 Task: Search one way flight ticket for 2 adults, 2 children, 2 infants in seat in first from State College: University Park Airport to Laramie: Laramie Regional Airport on 5-3-2023. Choice of flights is Frontier. Number of bags: 2 checked bags. Price is upto 76000. Outbound departure time preference is 5:15.
Action: Mouse moved to (383, 149)
Screenshot: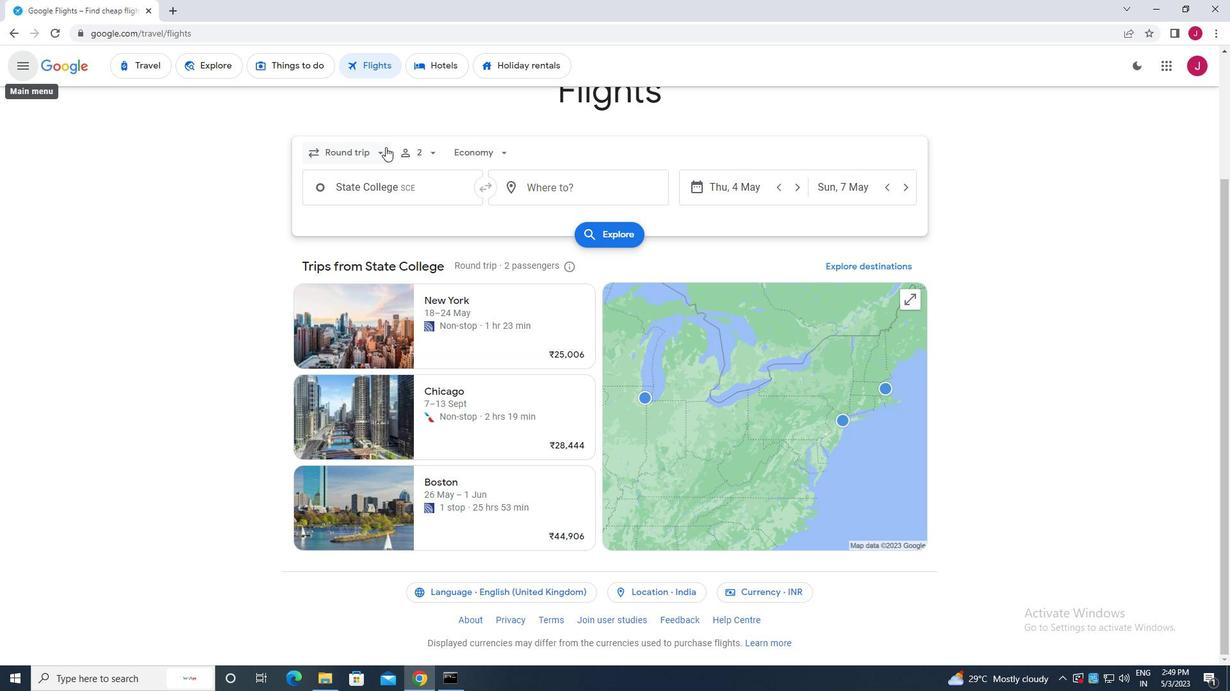 
Action: Mouse pressed left at (383, 149)
Screenshot: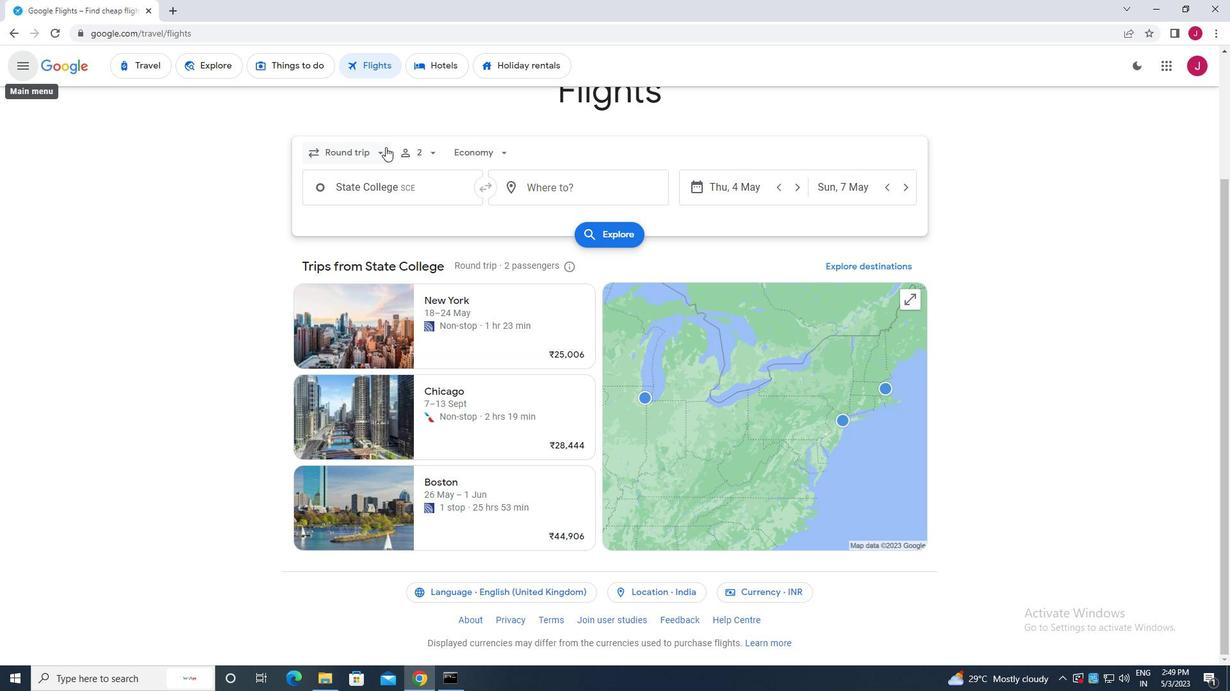 
Action: Mouse moved to (367, 212)
Screenshot: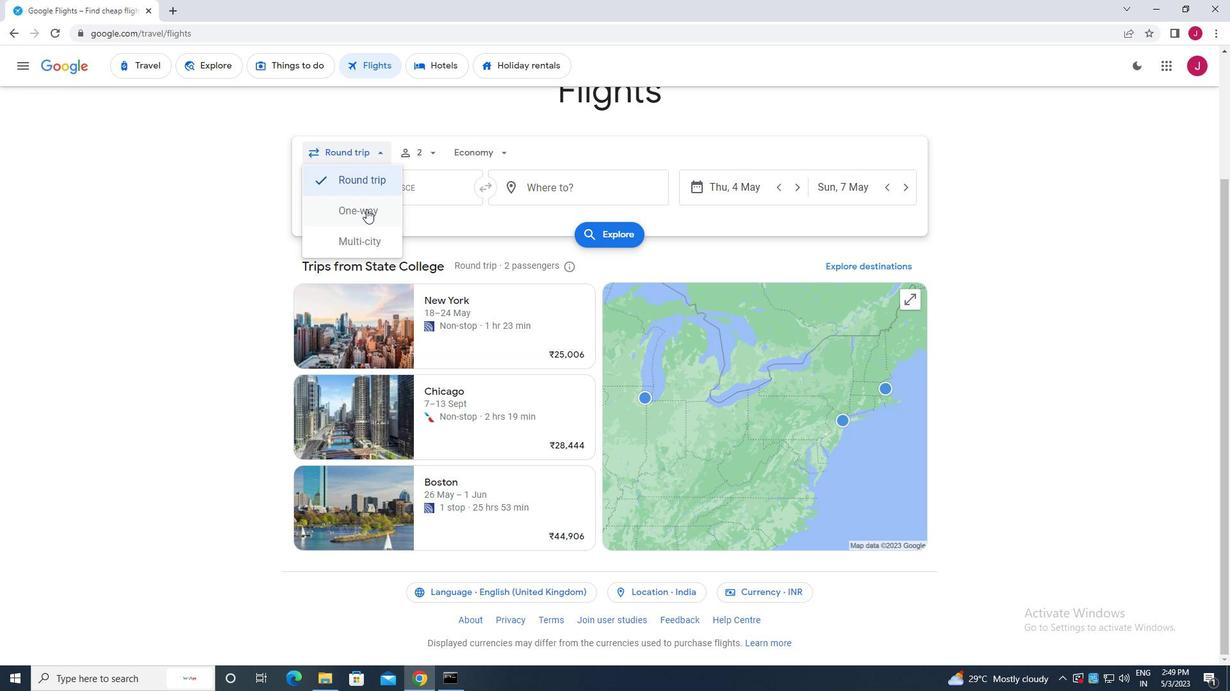
Action: Mouse pressed left at (367, 212)
Screenshot: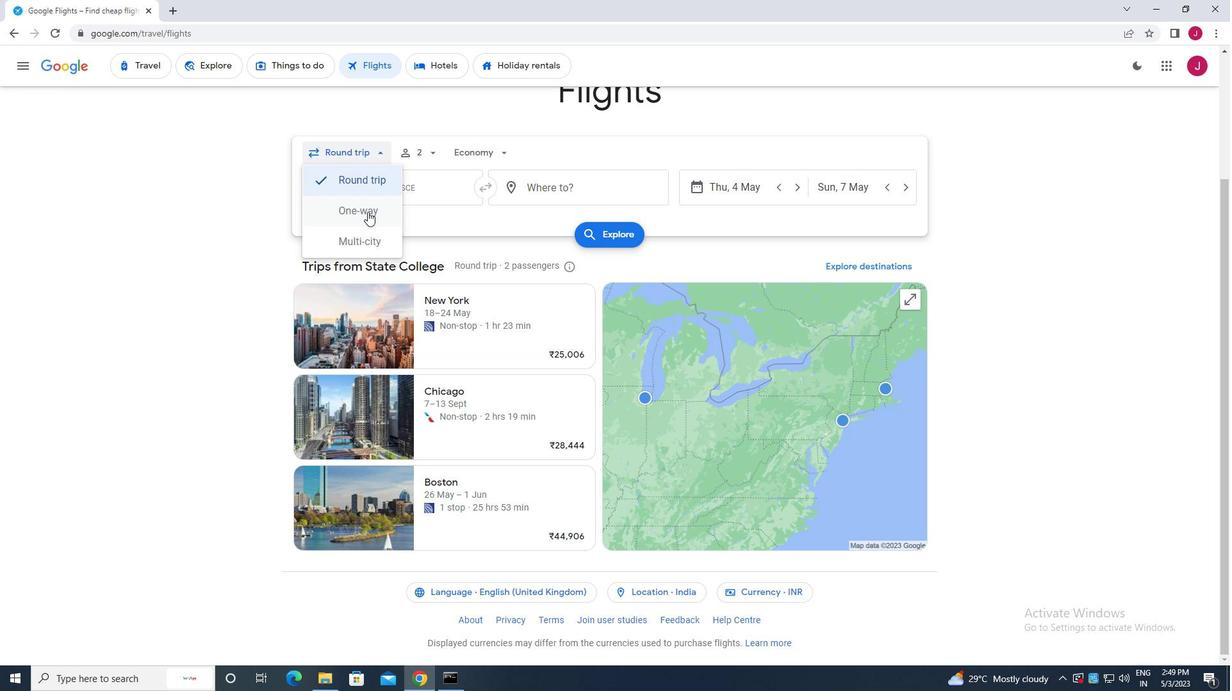 
Action: Mouse moved to (429, 147)
Screenshot: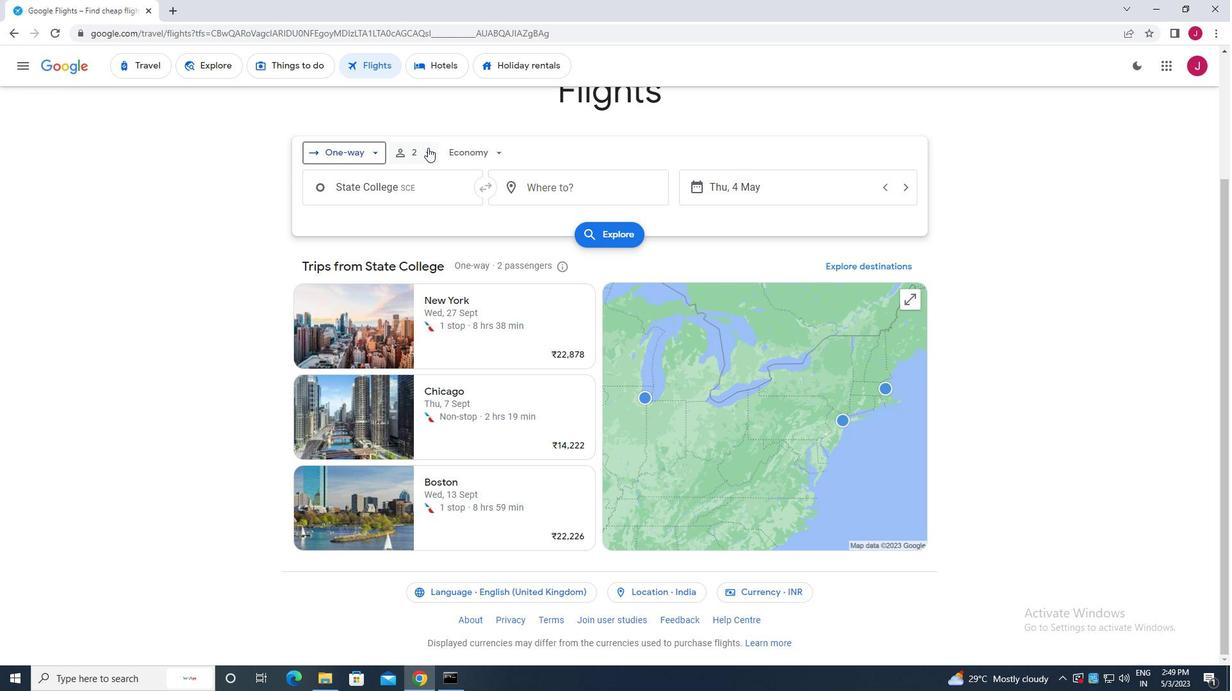 
Action: Mouse pressed left at (429, 147)
Screenshot: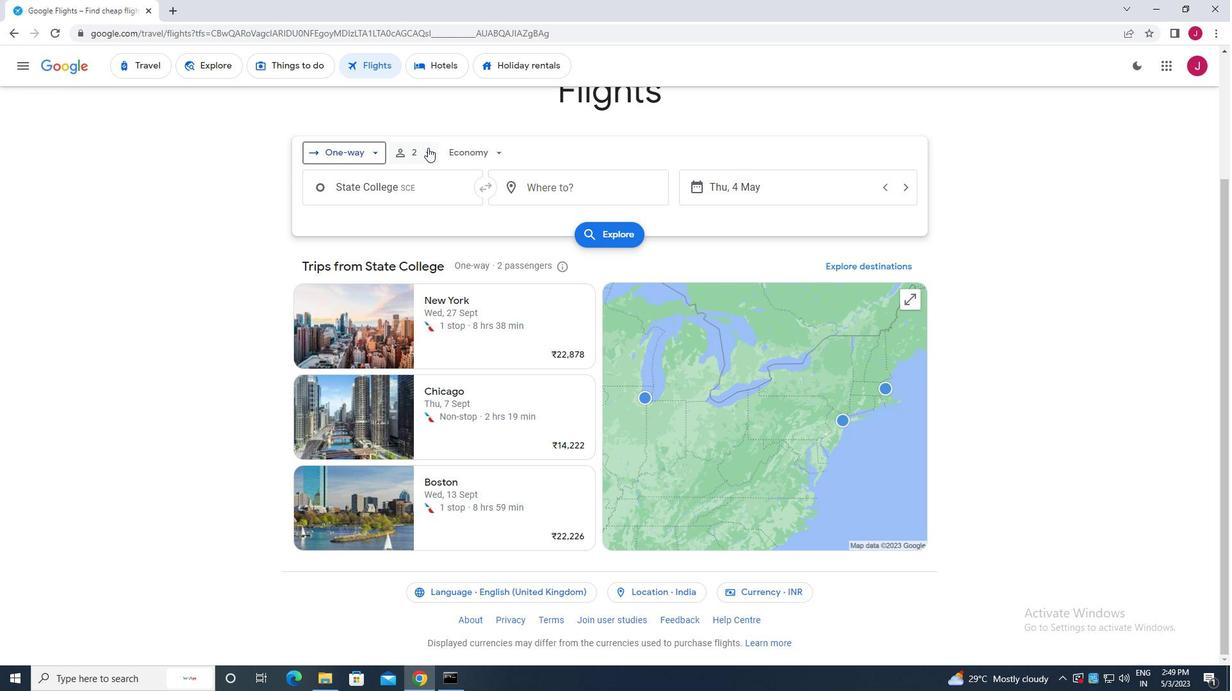 
Action: Mouse moved to (527, 185)
Screenshot: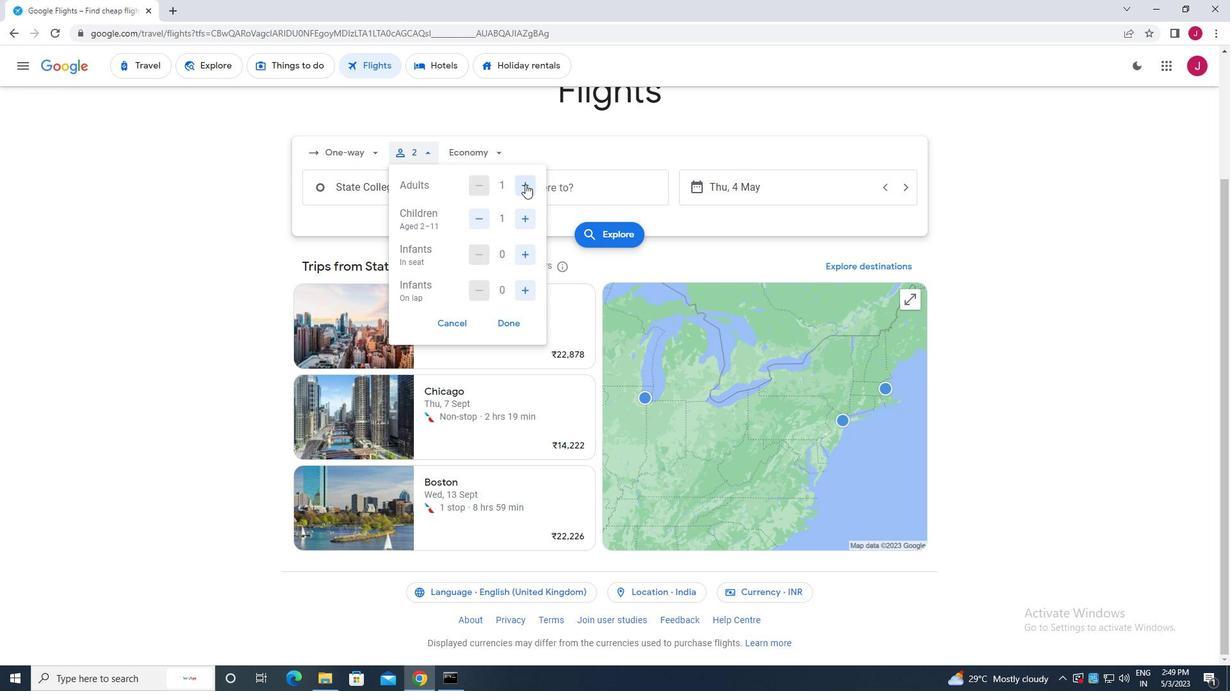 
Action: Mouse pressed left at (527, 185)
Screenshot: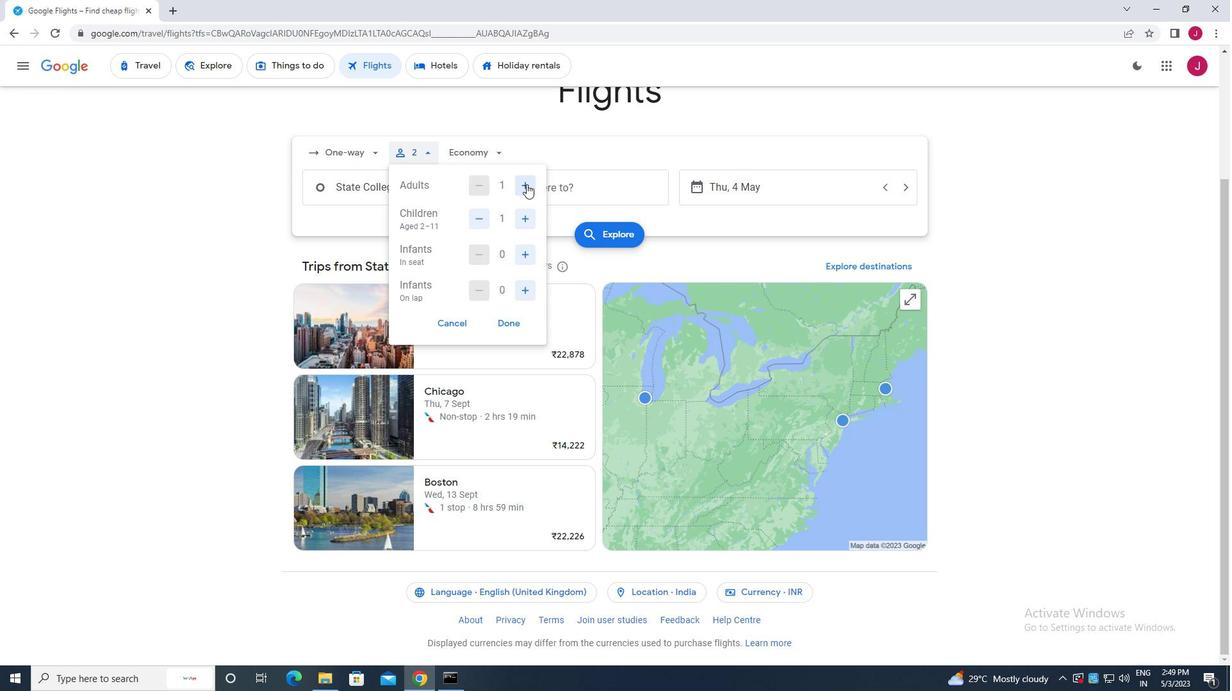 
Action: Mouse moved to (527, 215)
Screenshot: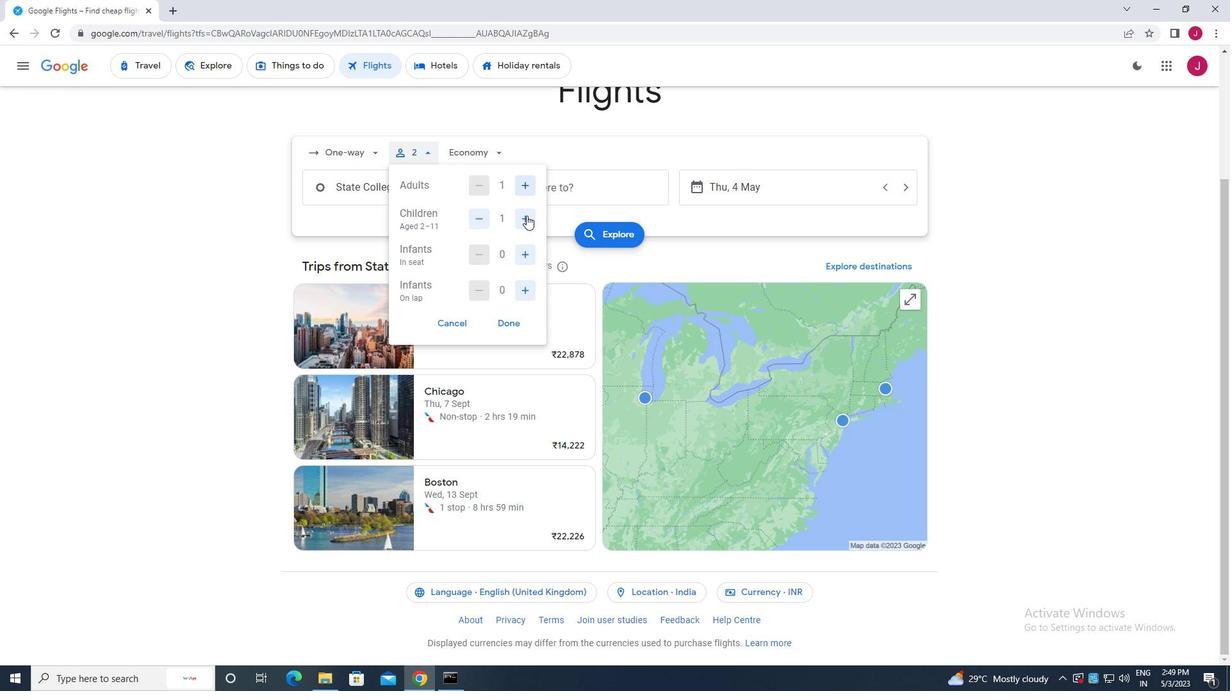 
Action: Mouse pressed left at (527, 215)
Screenshot: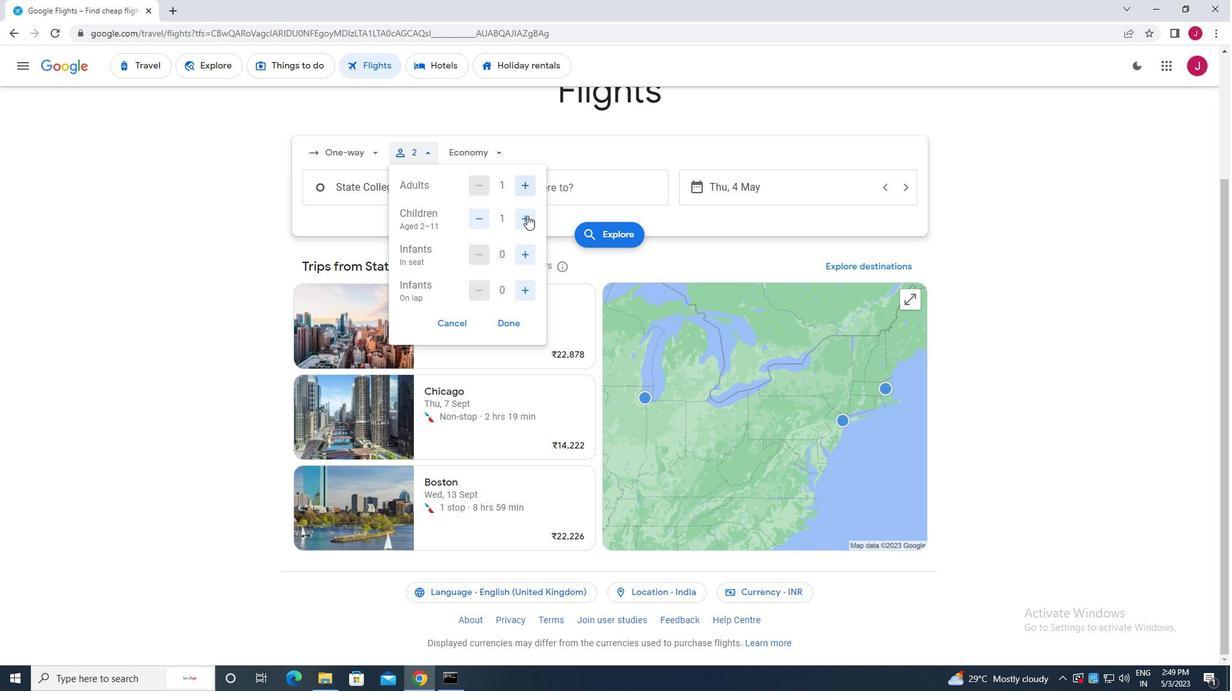 
Action: Mouse moved to (524, 255)
Screenshot: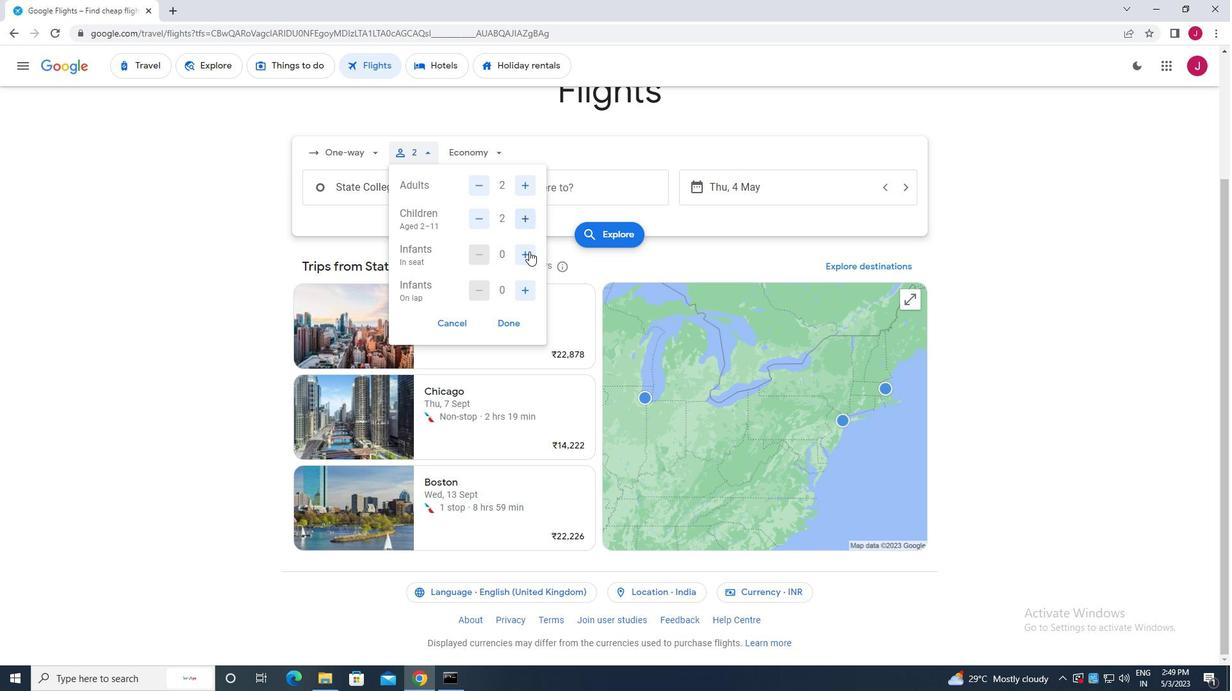 
Action: Mouse pressed left at (524, 255)
Screenshot: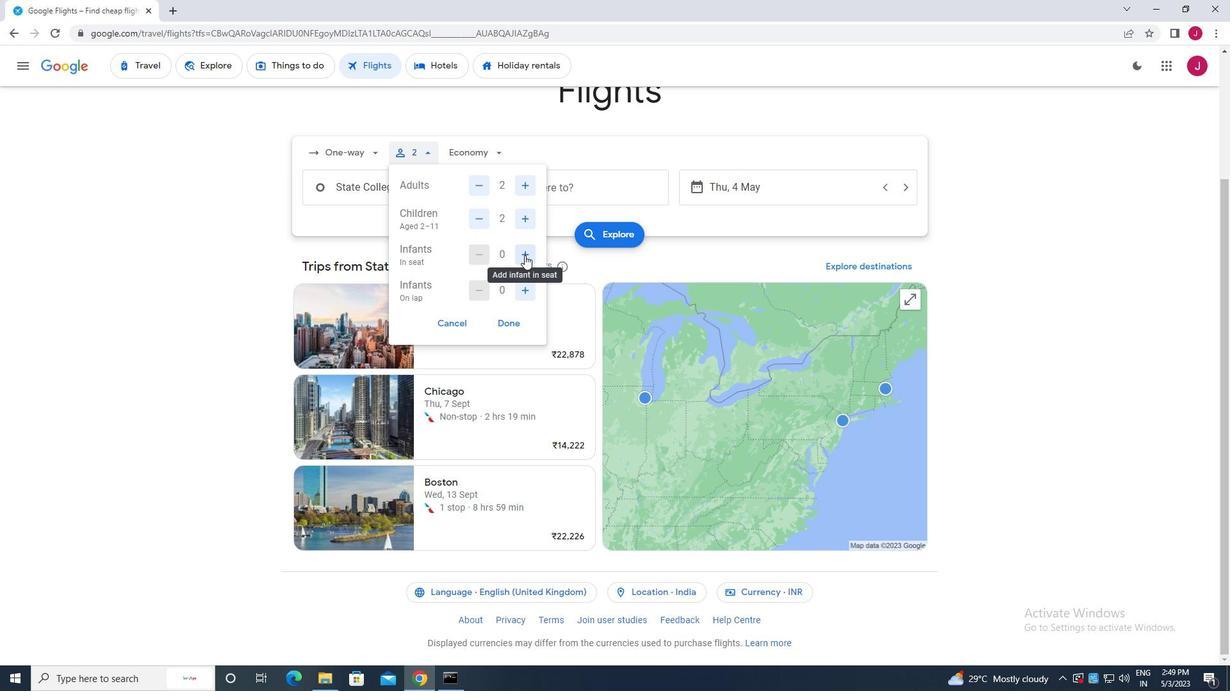 
Action: Mouse pressed left at (524, 255)
Screenshot: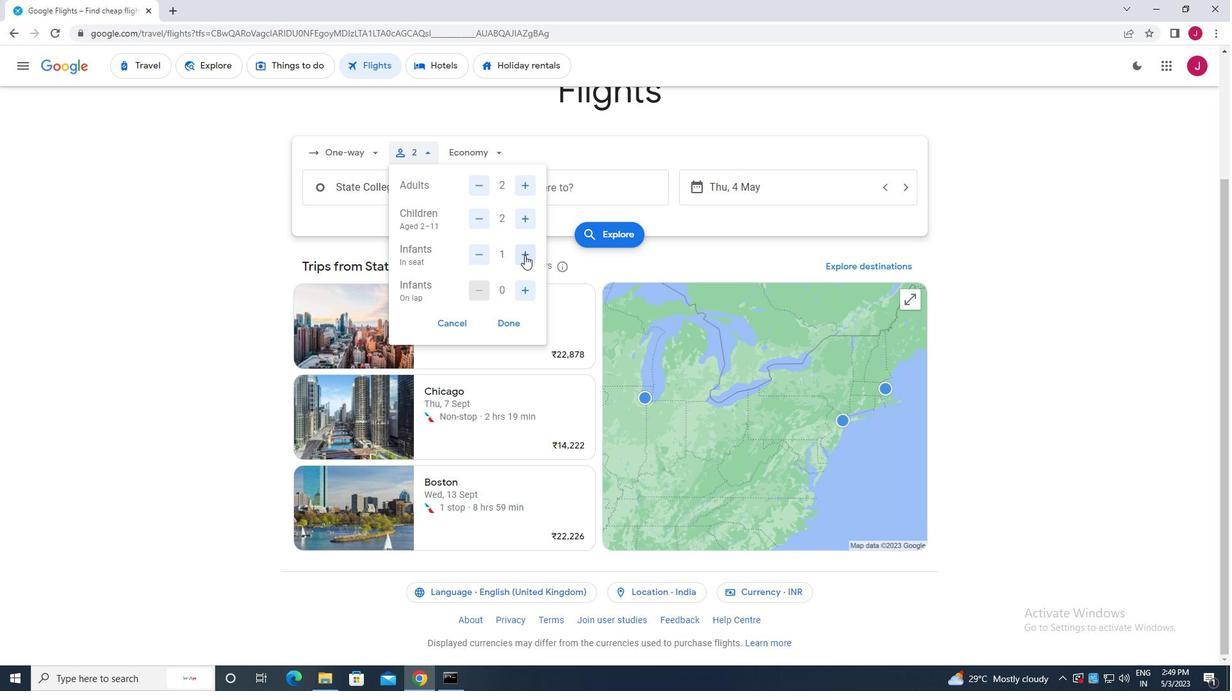 
Action: Mouse moved to (508, 324)
Screenshot: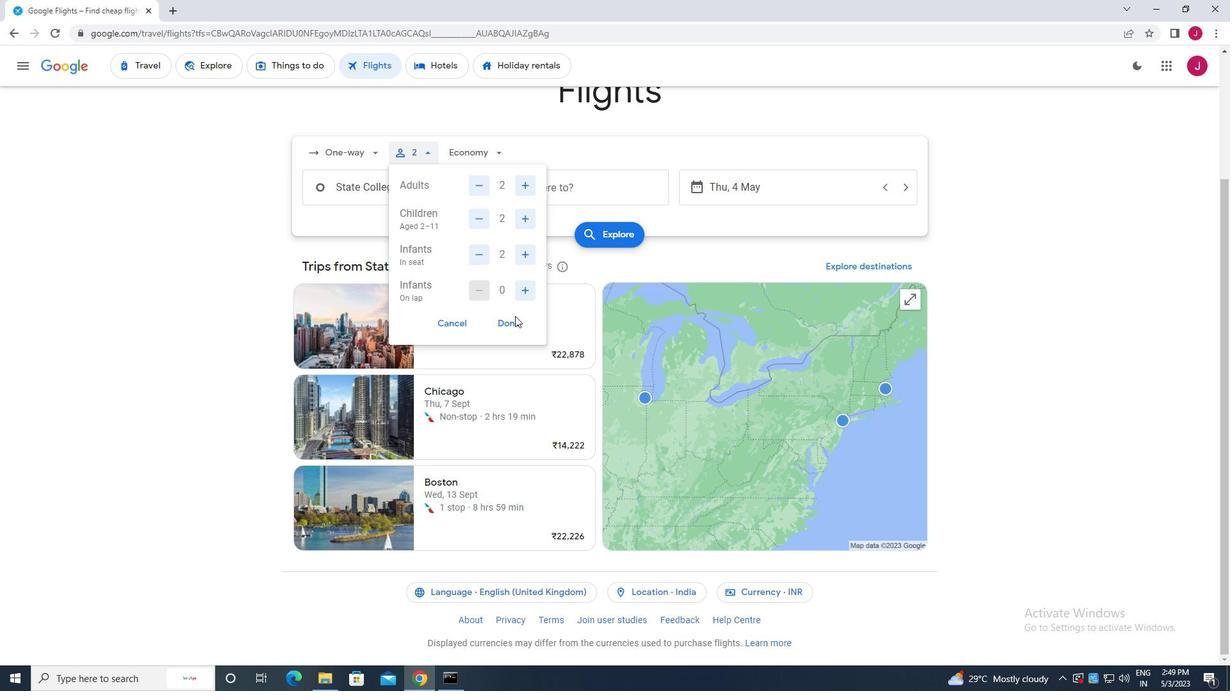 
Action: Mouse pressed left at (508, 324)
Screenshot: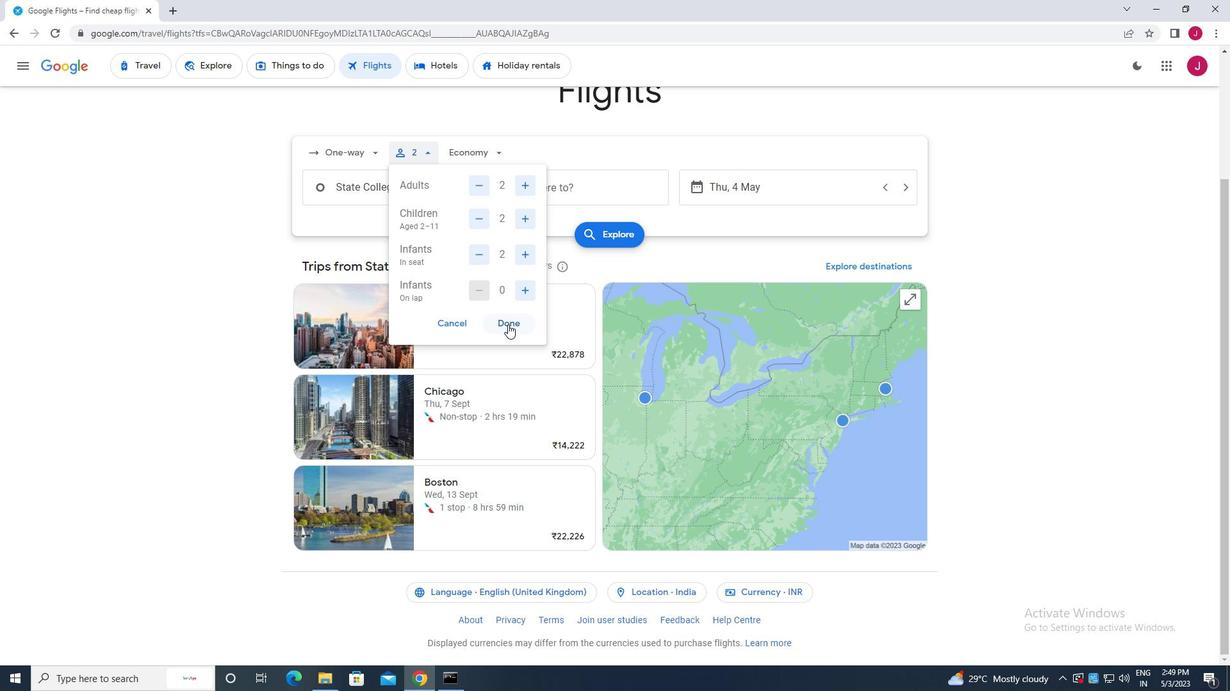 
Action: Mouse moved to (470, 151)
Screenshot: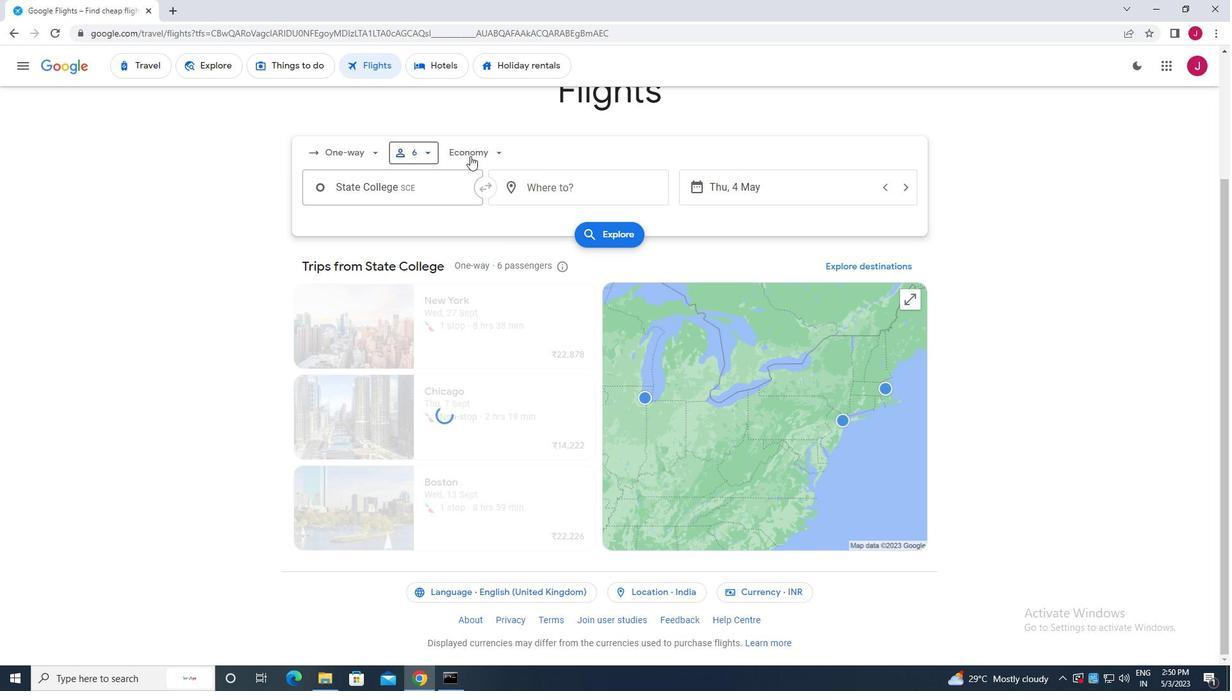 
Action: Mouse pressed left at (470, 151)
Screenshot: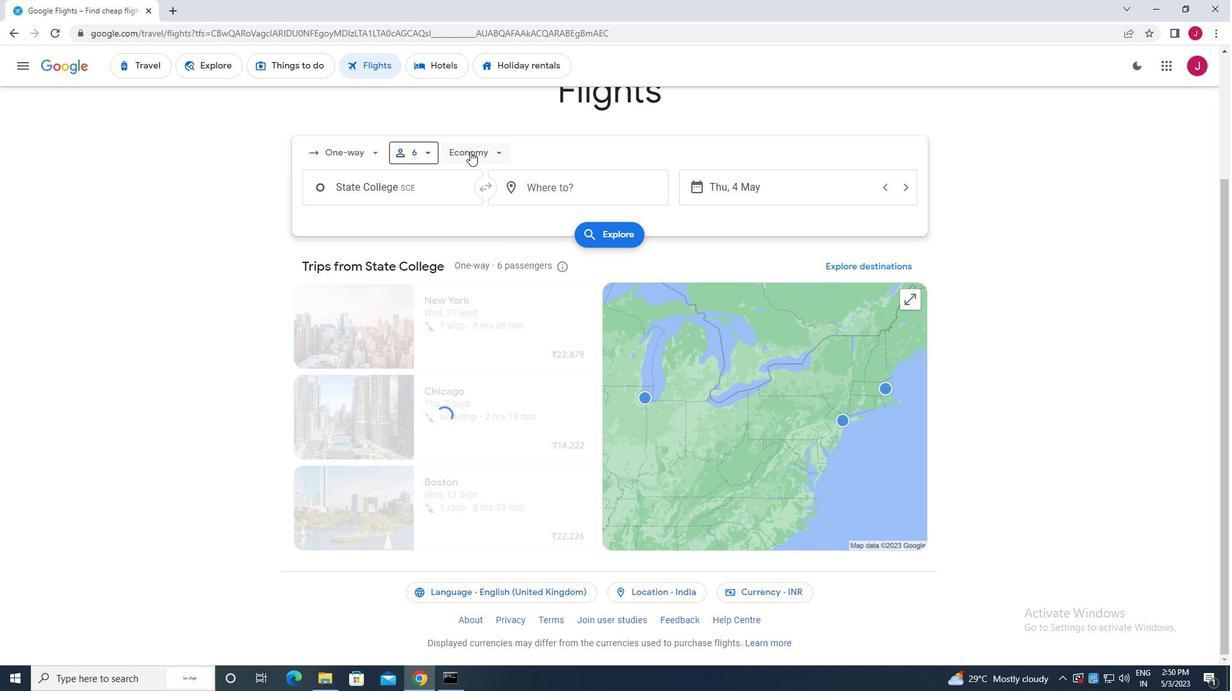 
Action: Mouse moved to (490, 267)
Screenshot: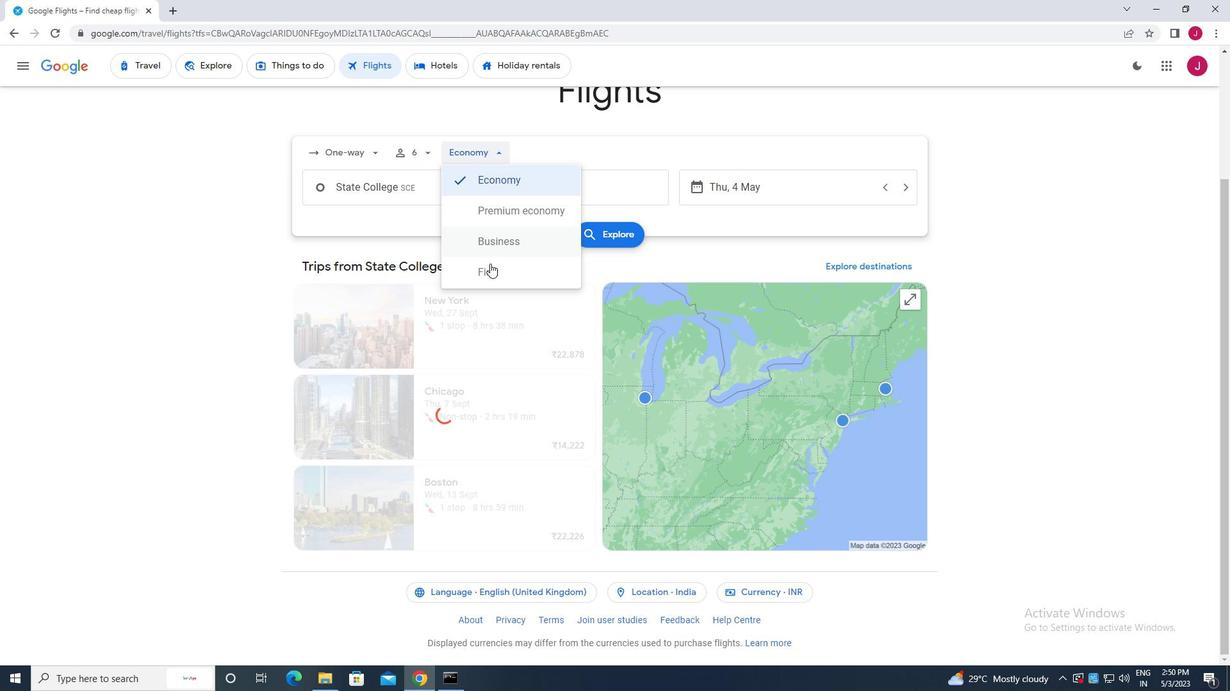 
Action: Mouse pressed left at (490, 267)
Screenshot: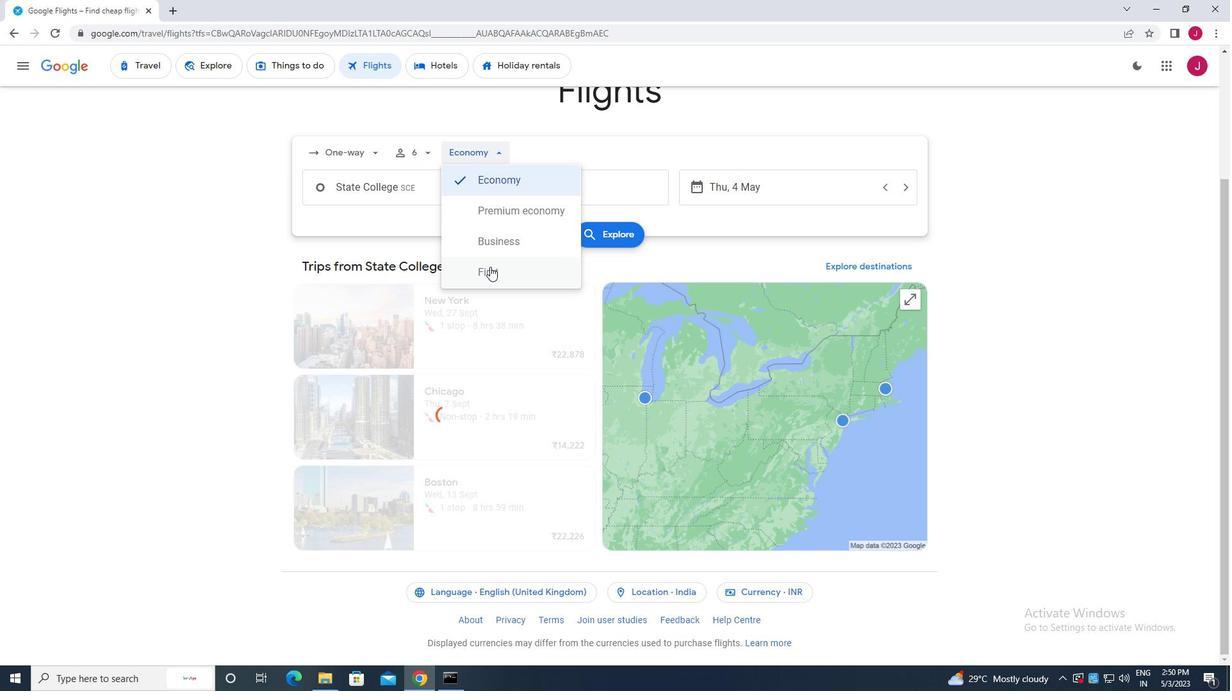 
Action: Mouse moved to (411, 187)
Screenshot: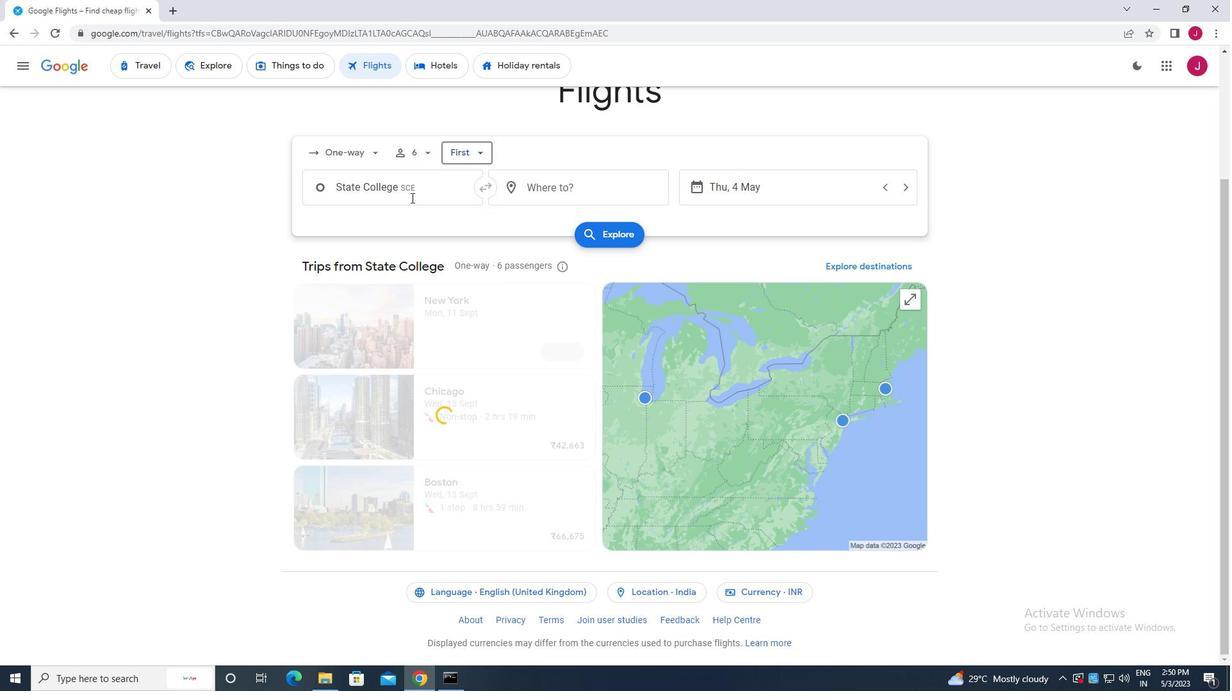 
Action: Mouse pressed left at (411, 187)
Screenshot: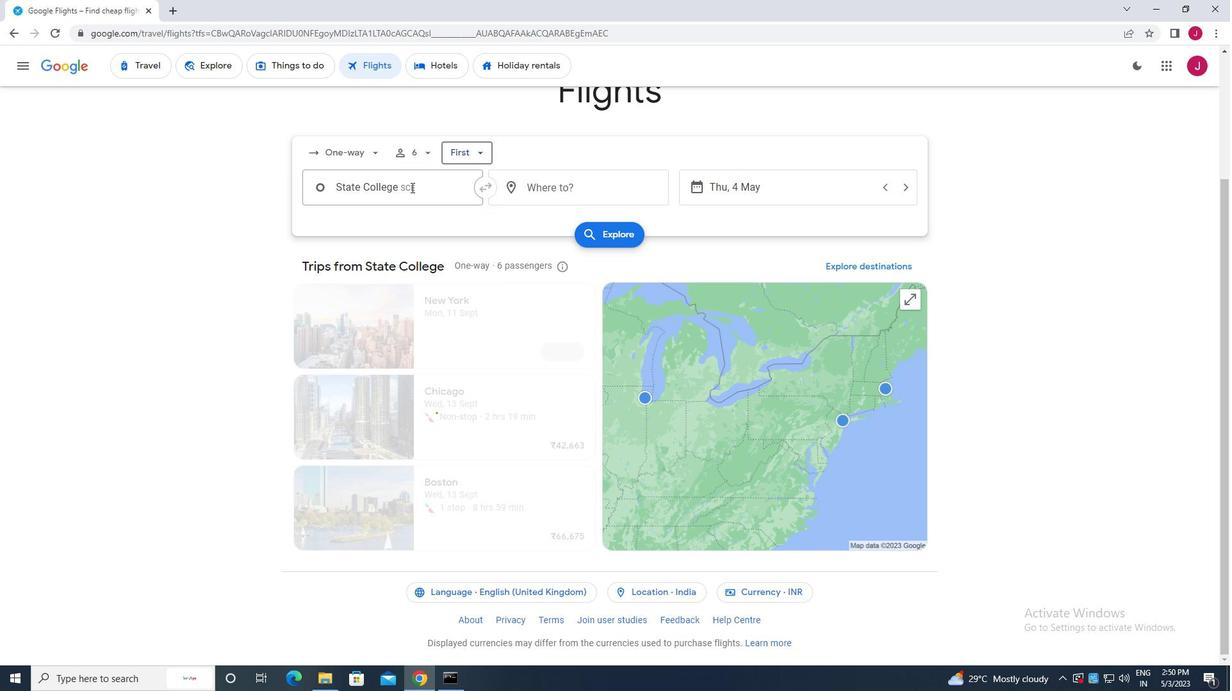 
Action: Key pressed state<Key.space>coll
Screenshot: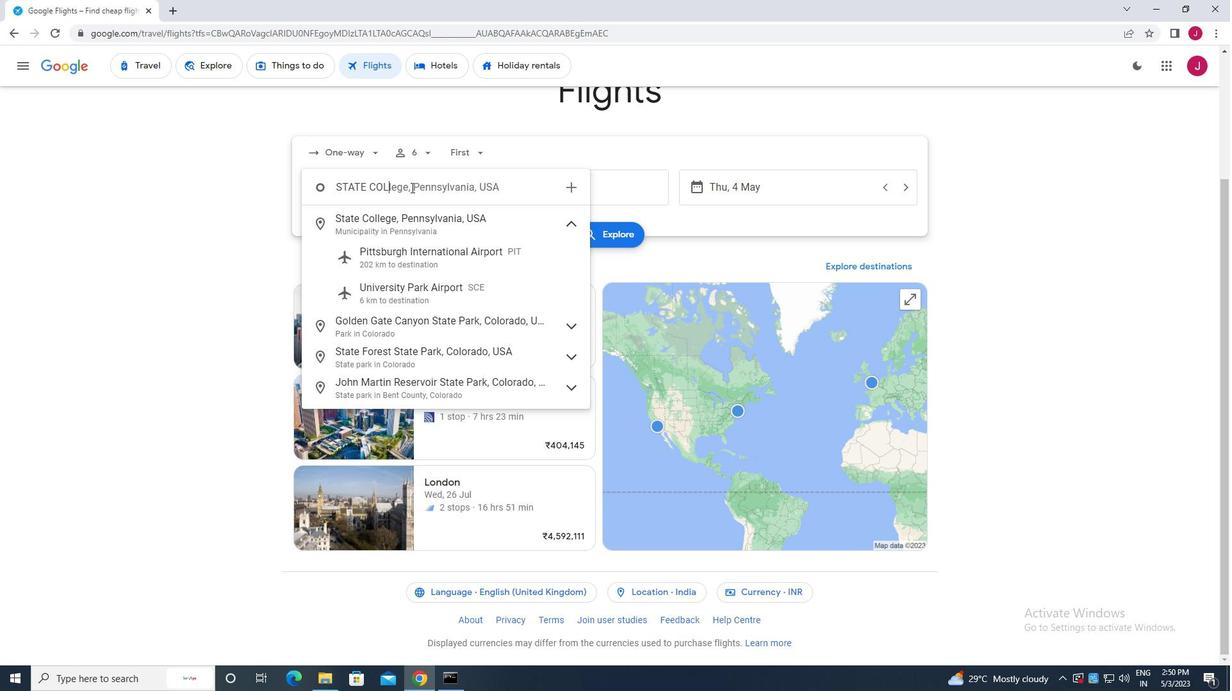 
Action: Mouse moved to (434, 288)
Screenshot: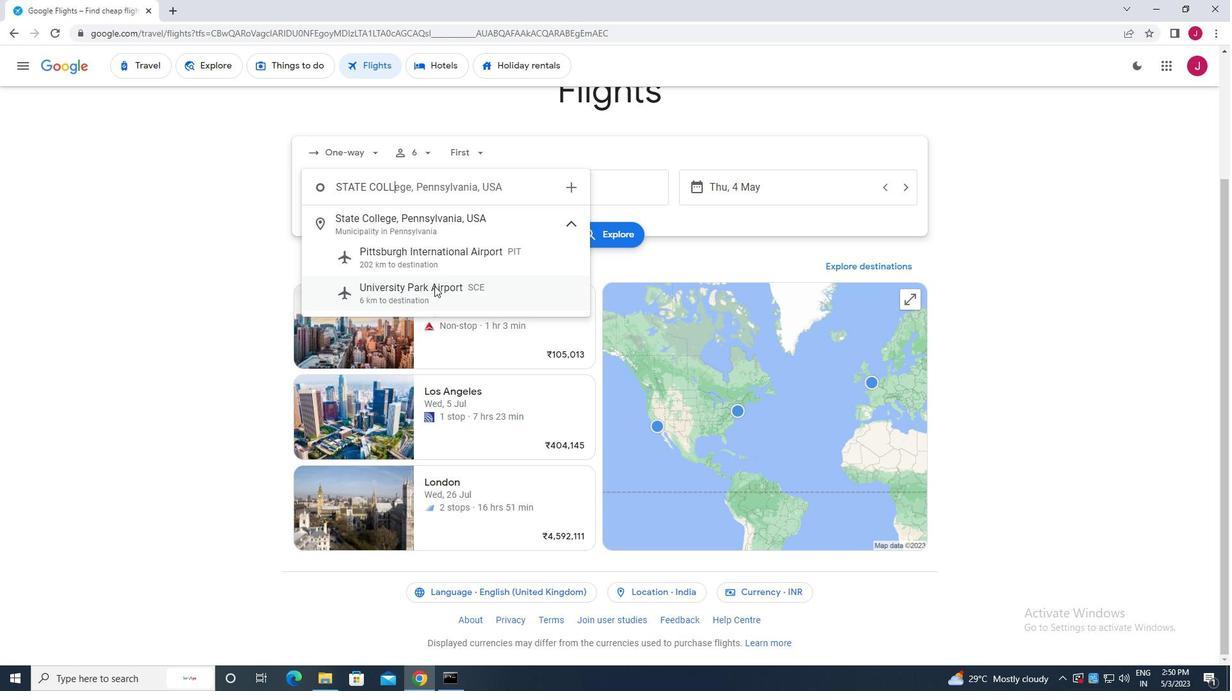 
Action: Mouse pressed left at (434, 288)
Screenshot: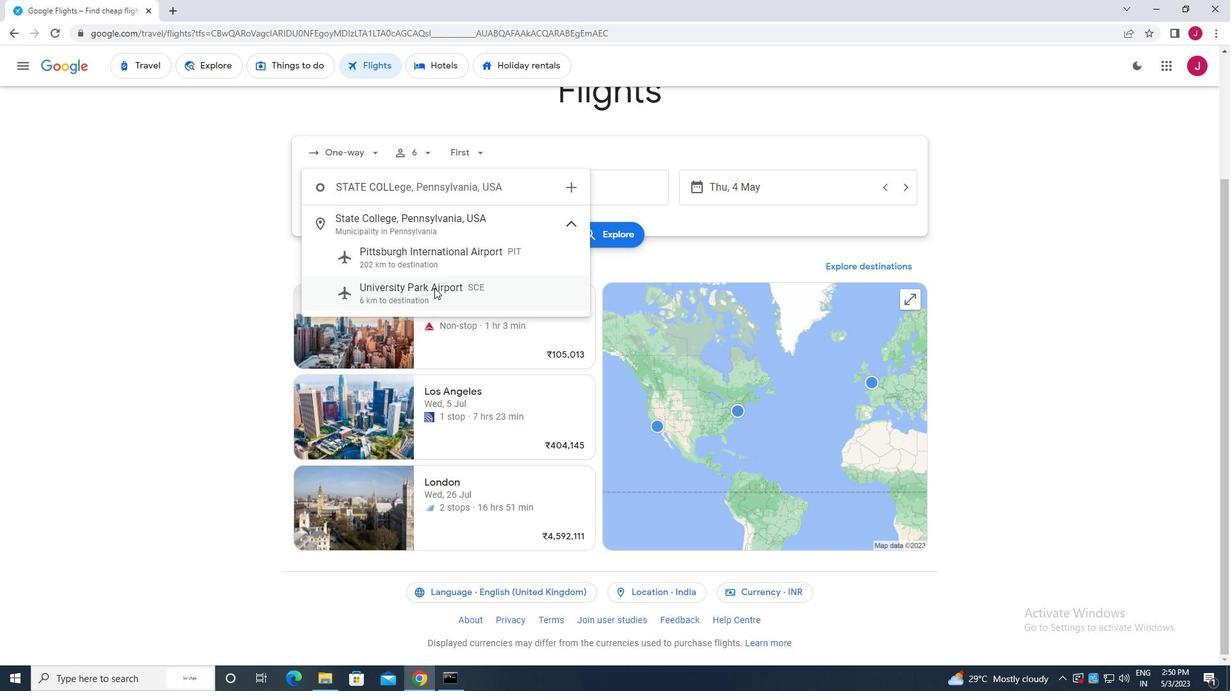 
Action: Mouse moved to (563, 188)
Screenshot: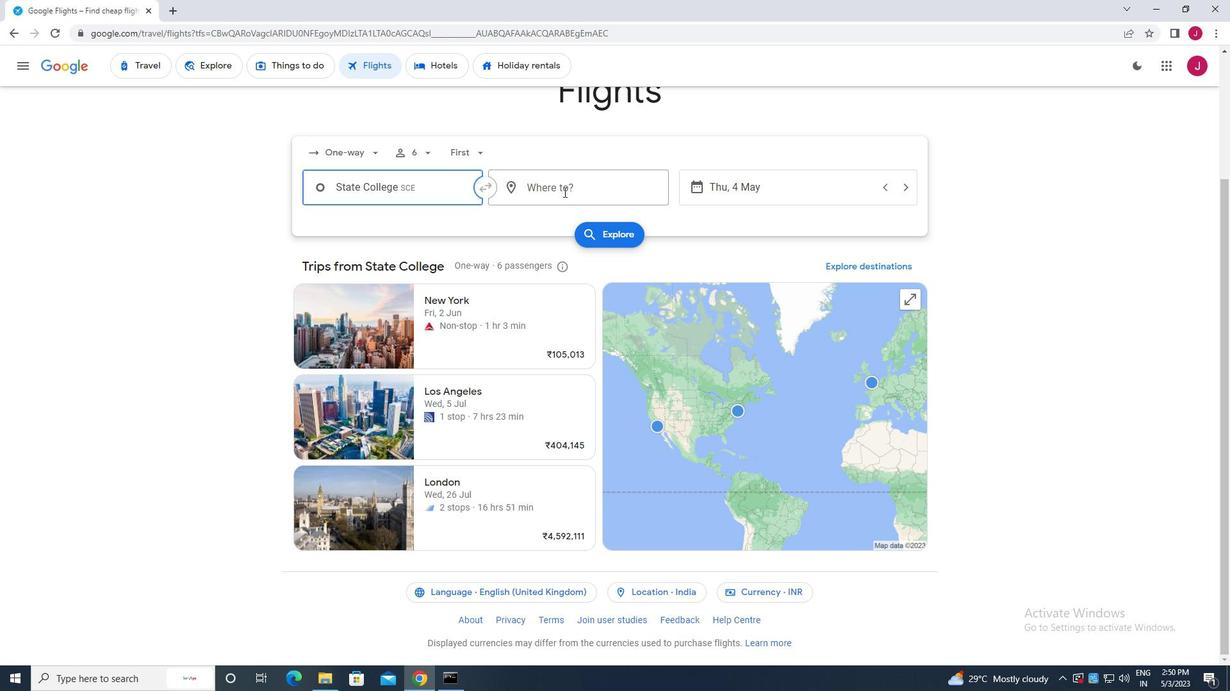 
Action: Mouse pressed left at (563, 188)
Screenshot: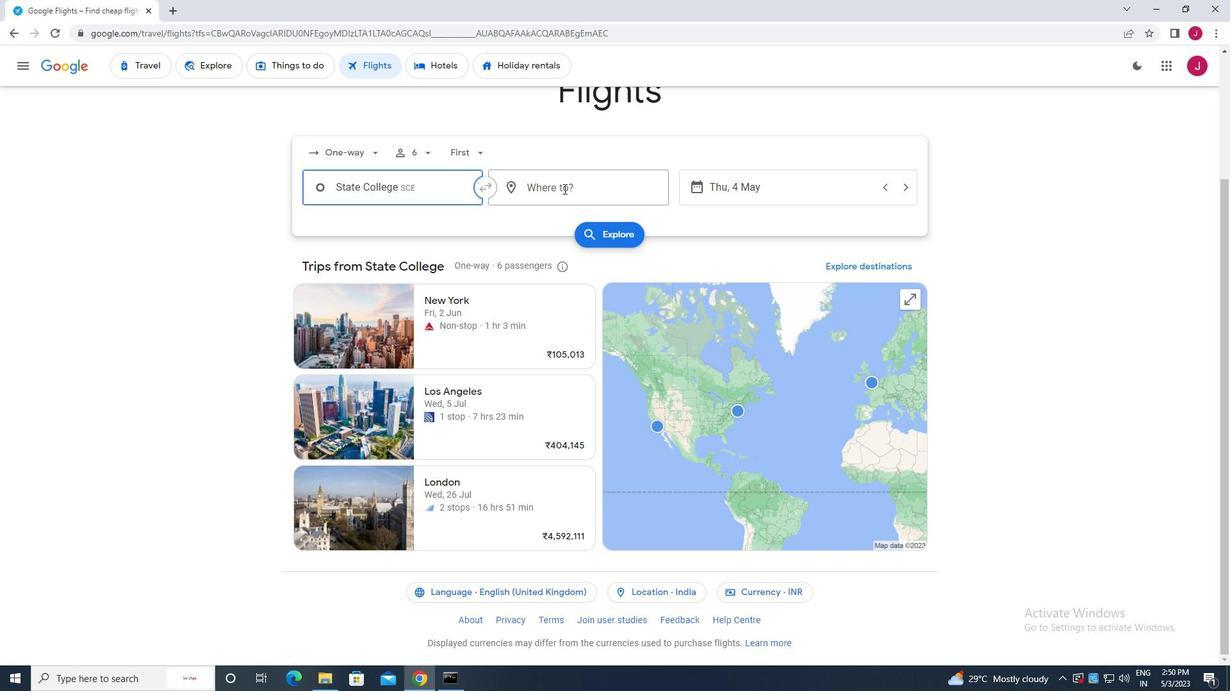 
Action: Mouse moved to (564, 188)
Screenshot: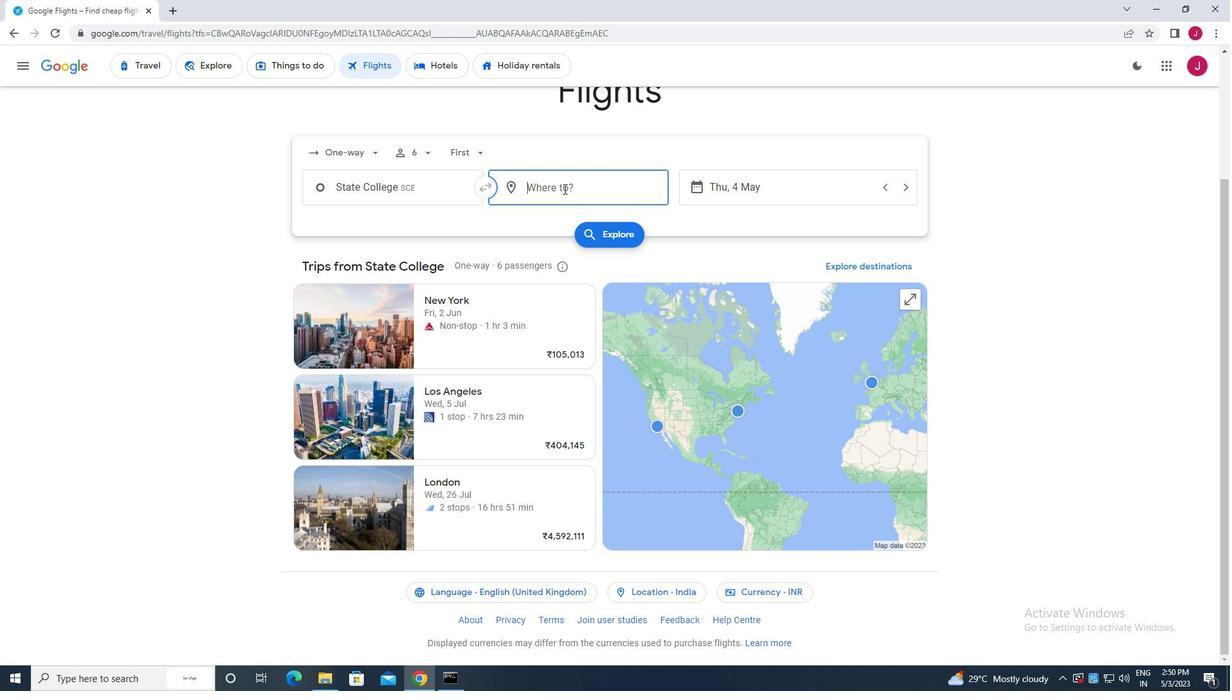 
Action: Key pressed laram
Screenshot: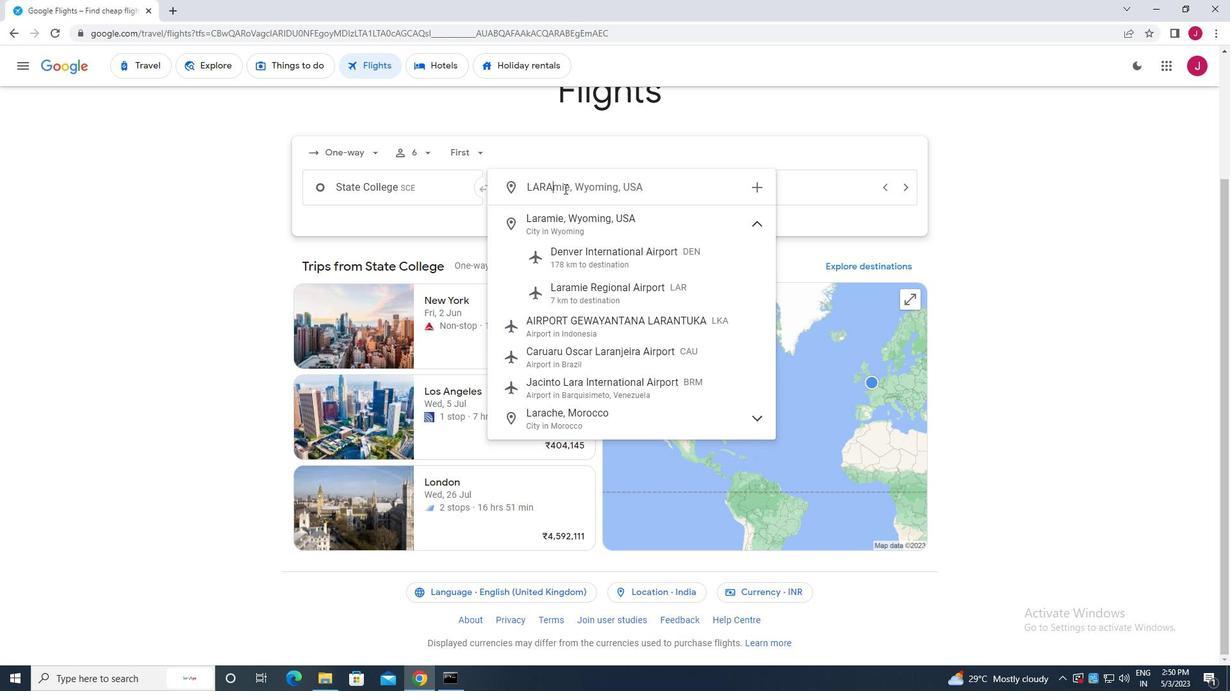 
Action: Mouse moved to (632, 295)
Screenshot: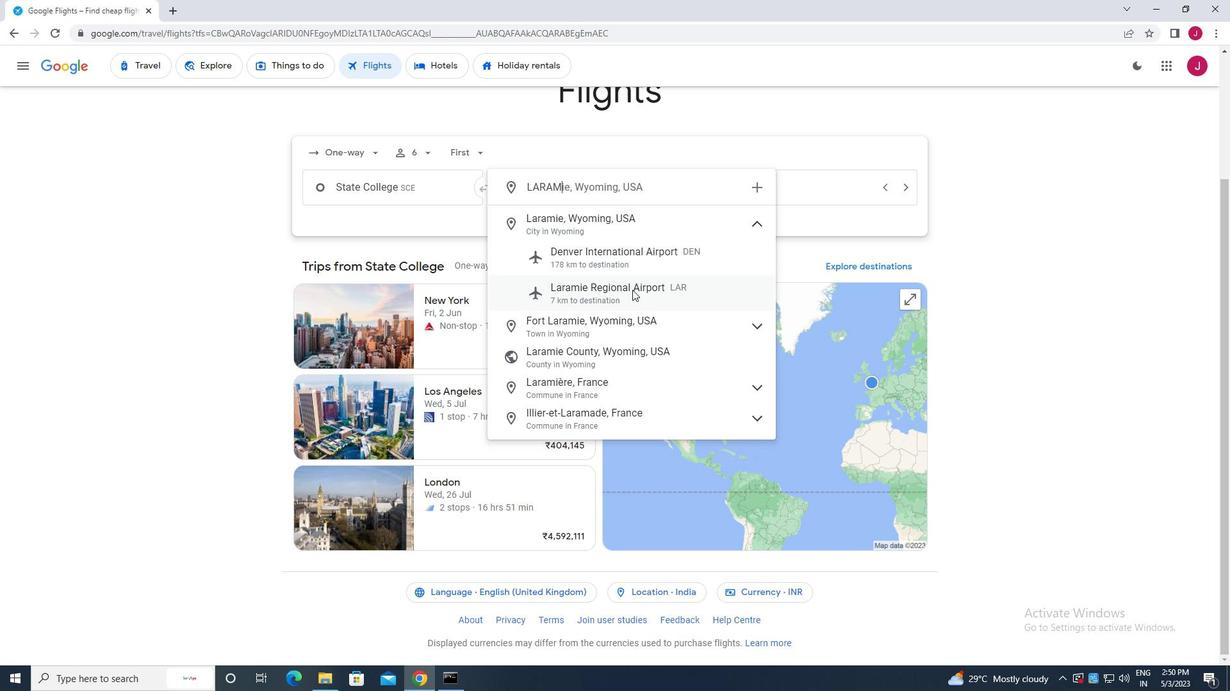 
Action: Mouse pressed left at (632, 295)
Screenshot: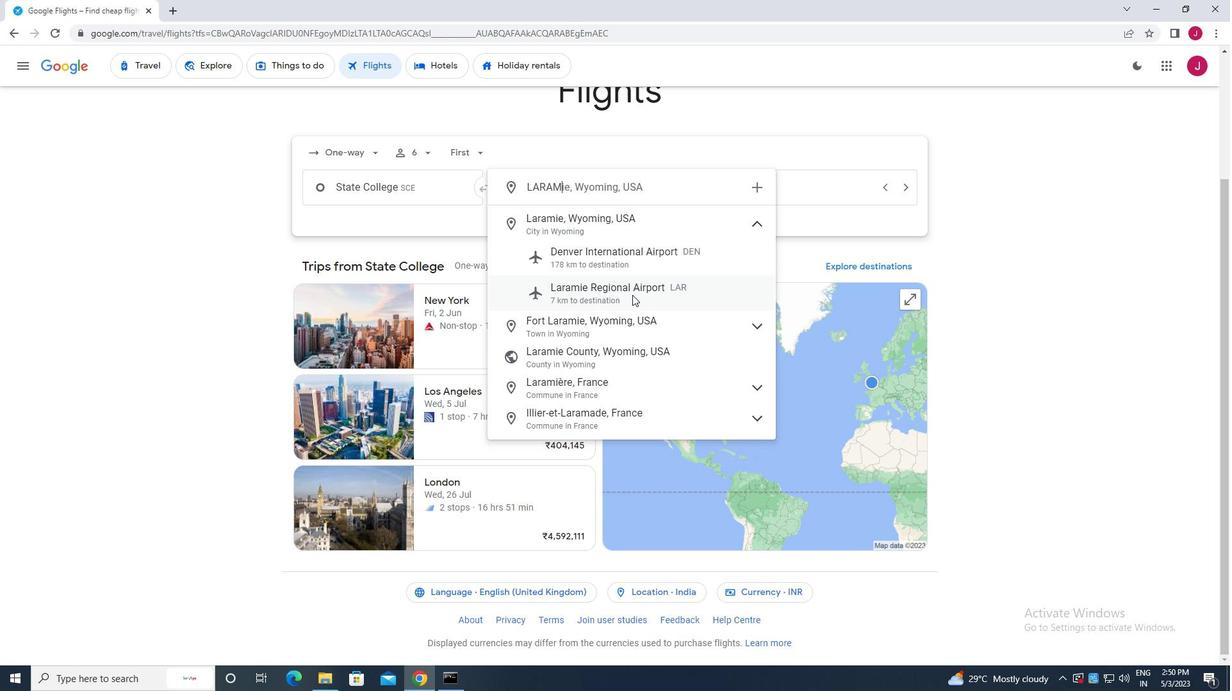 
Action: Mouse moved to (749, 194)
Screenshot: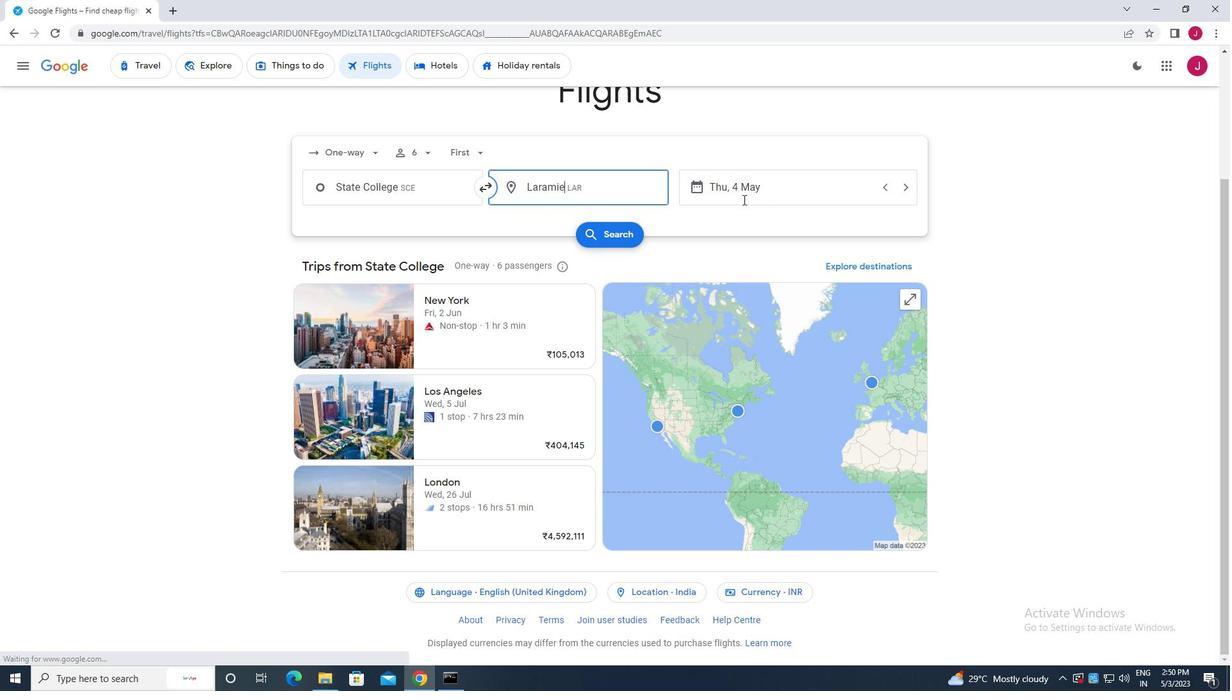 
Action: Mouse pressed left at (749, 194)
Screenshot: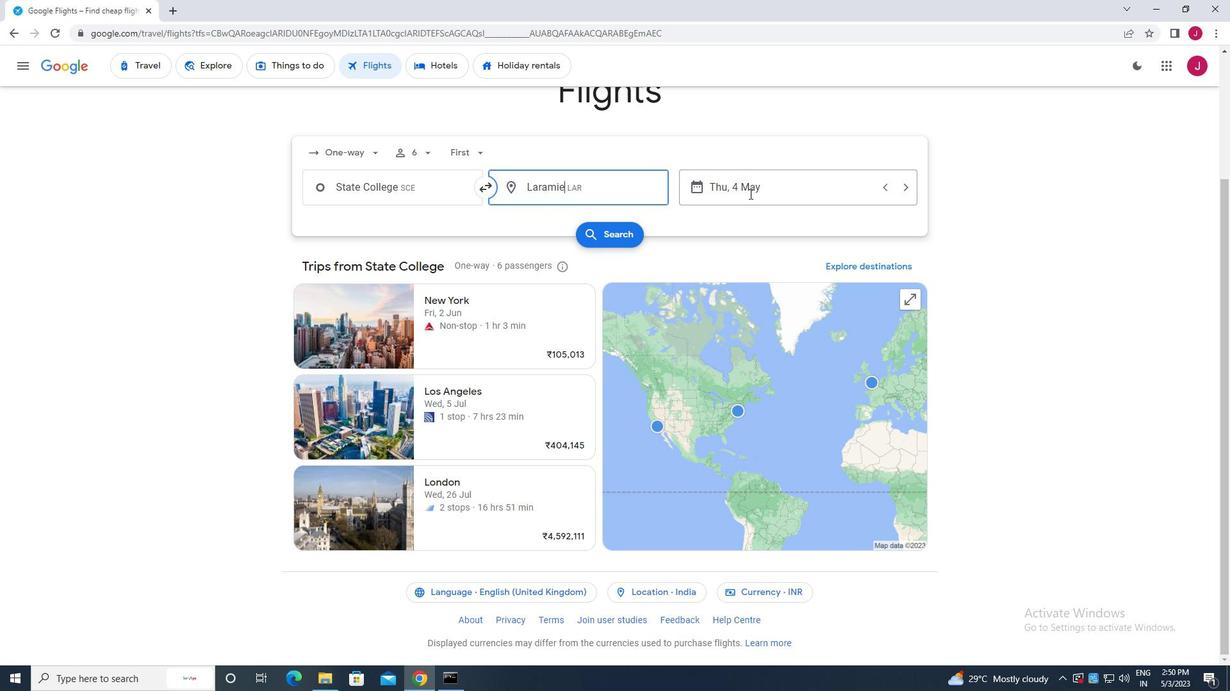
Action: Mouse moved to (562, 281)
Screenshot: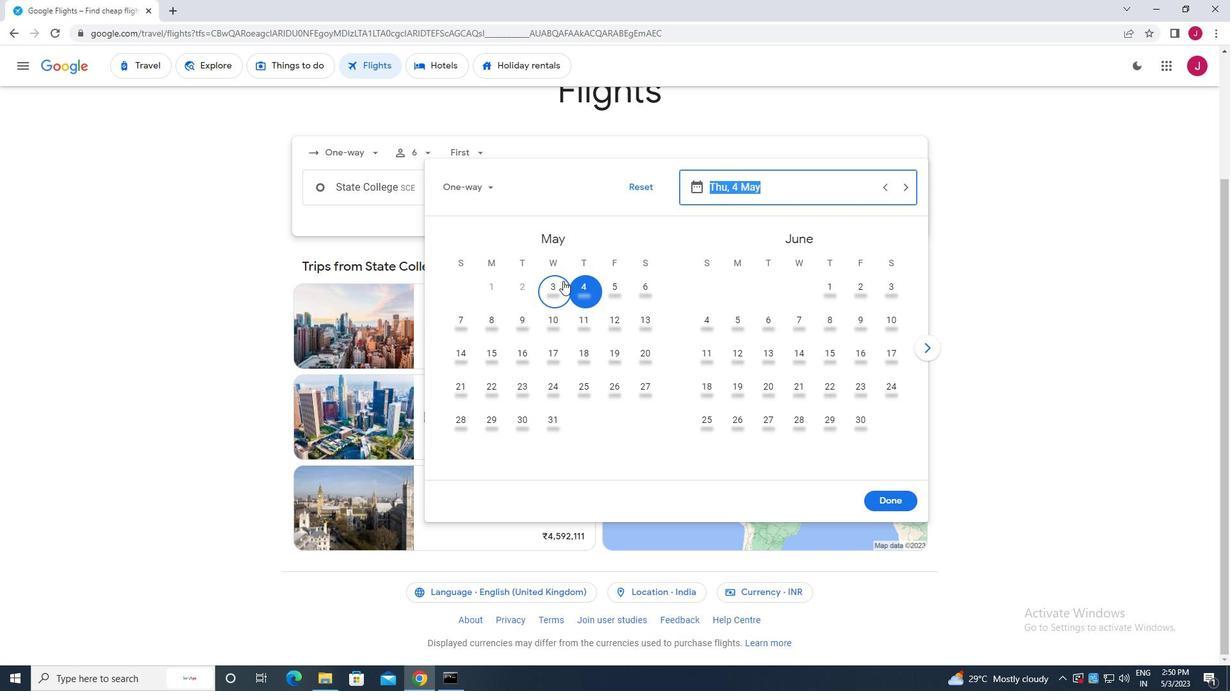 
Action: Mouse pressed left at (562, 281)
Screenshot: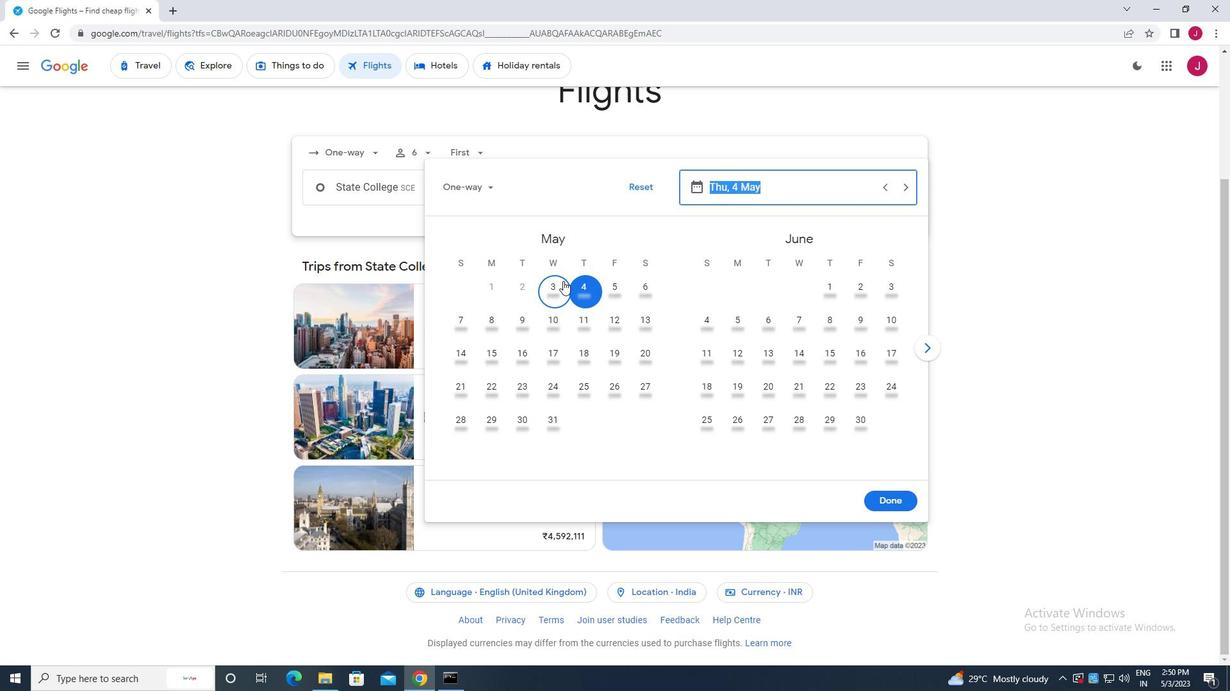 
Action: Mouse moved to (894, 500)
Screenshot: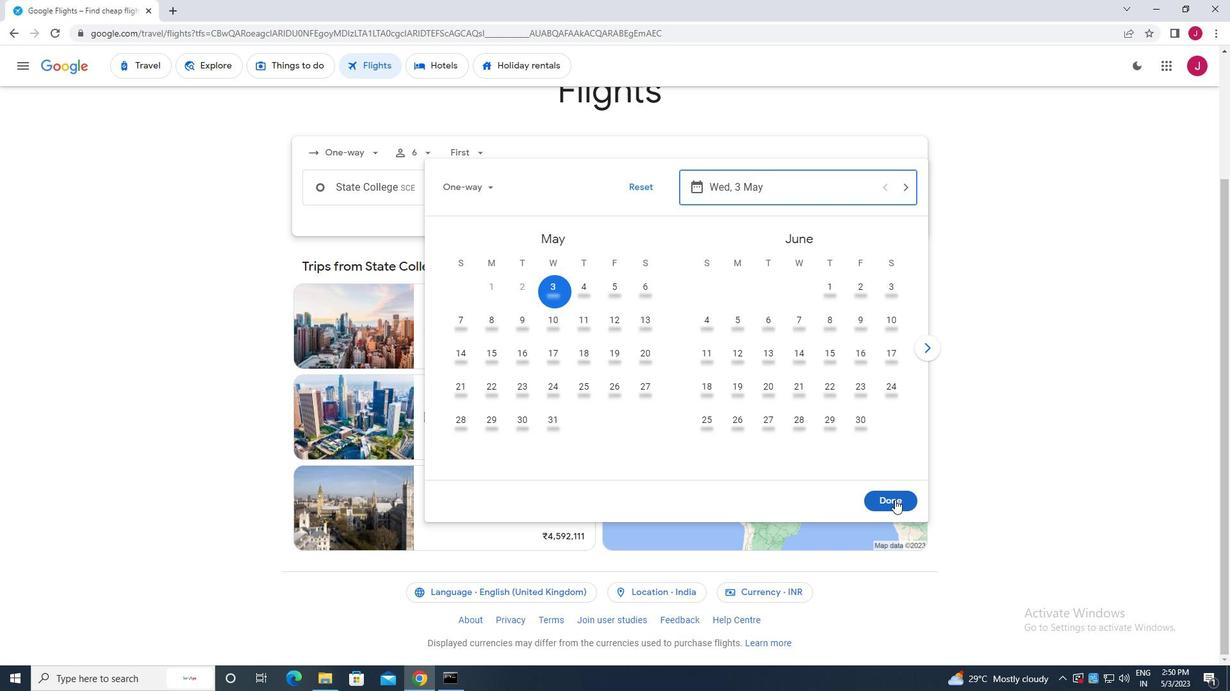 
Action: Mouse pressed left at (894, 500)
Screenshot: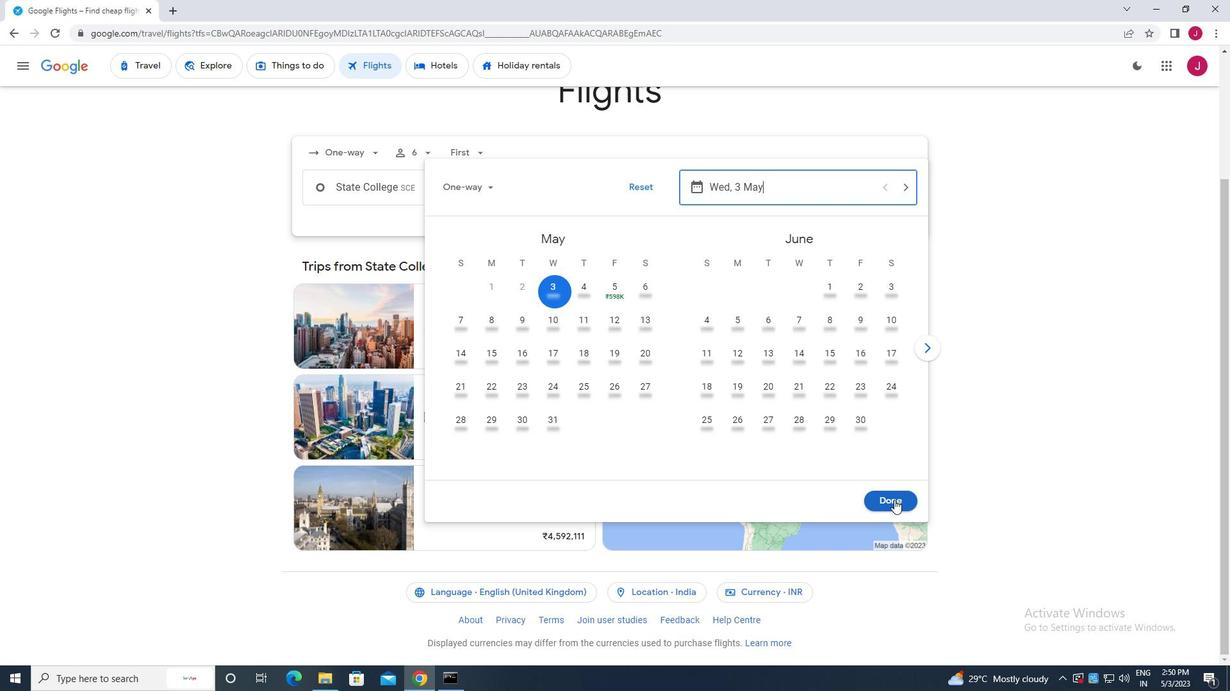 
Action: Mouse moved to (630, 233)
Screenshot: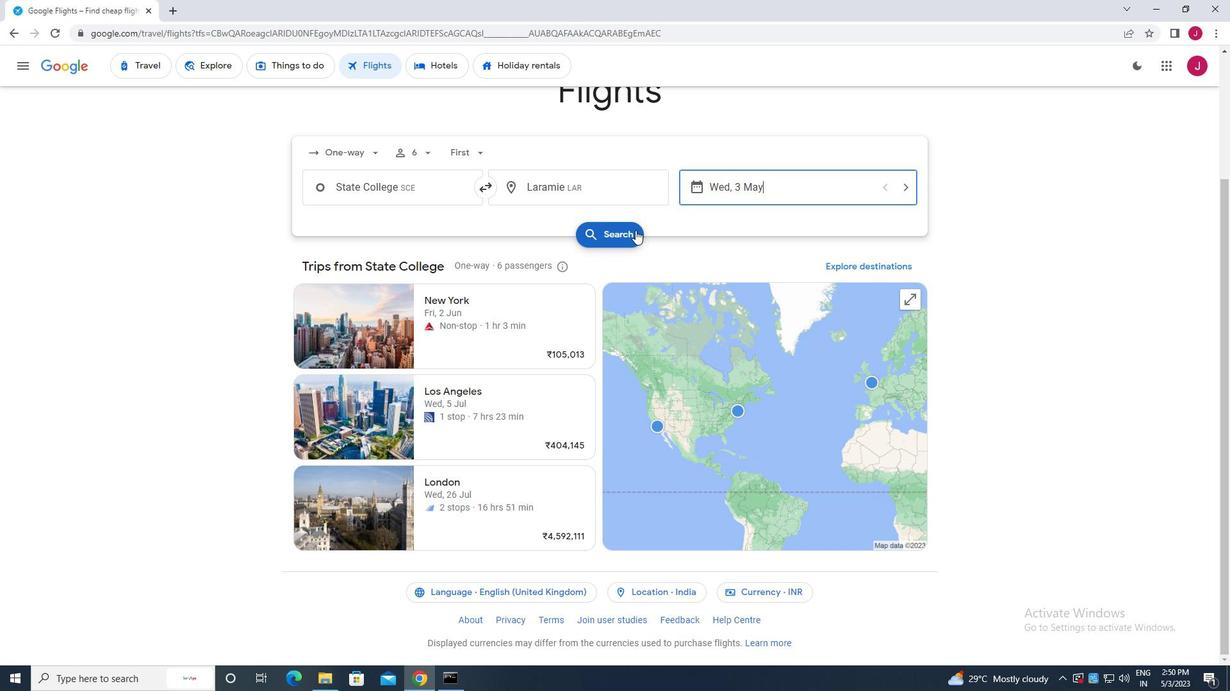 
Action: Mouse pressed left at (630, 233)
Screenshot: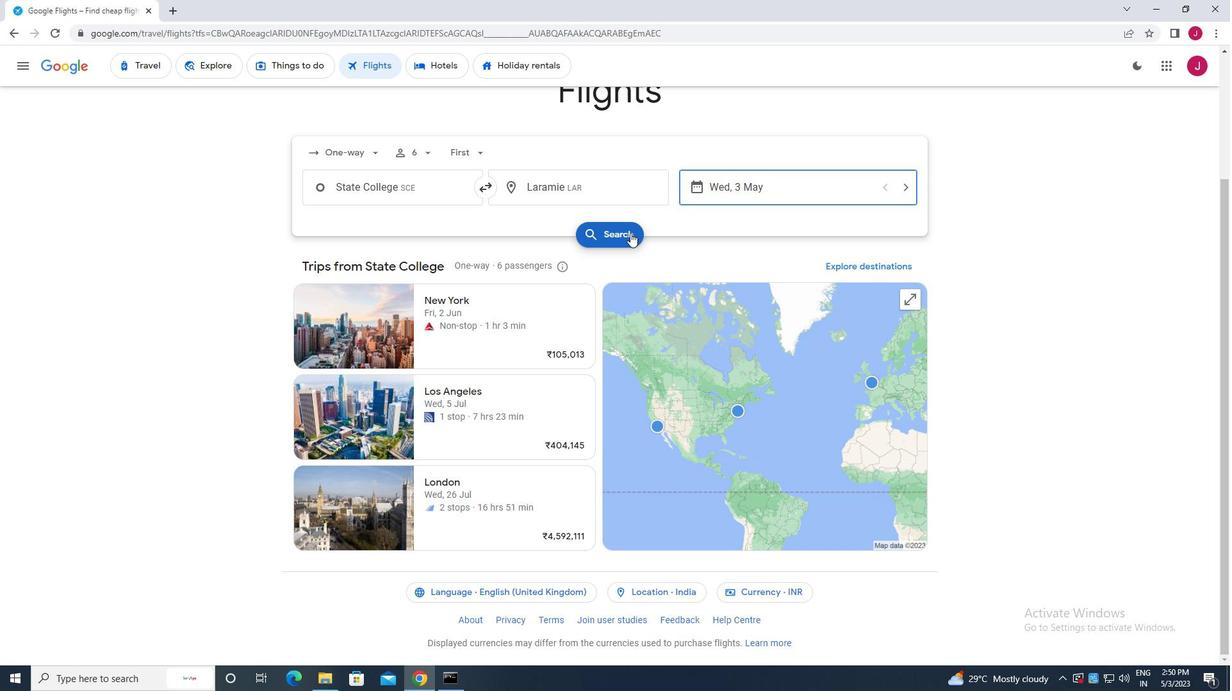 
Action: Mouse moved to (324, 186)
Screenshot: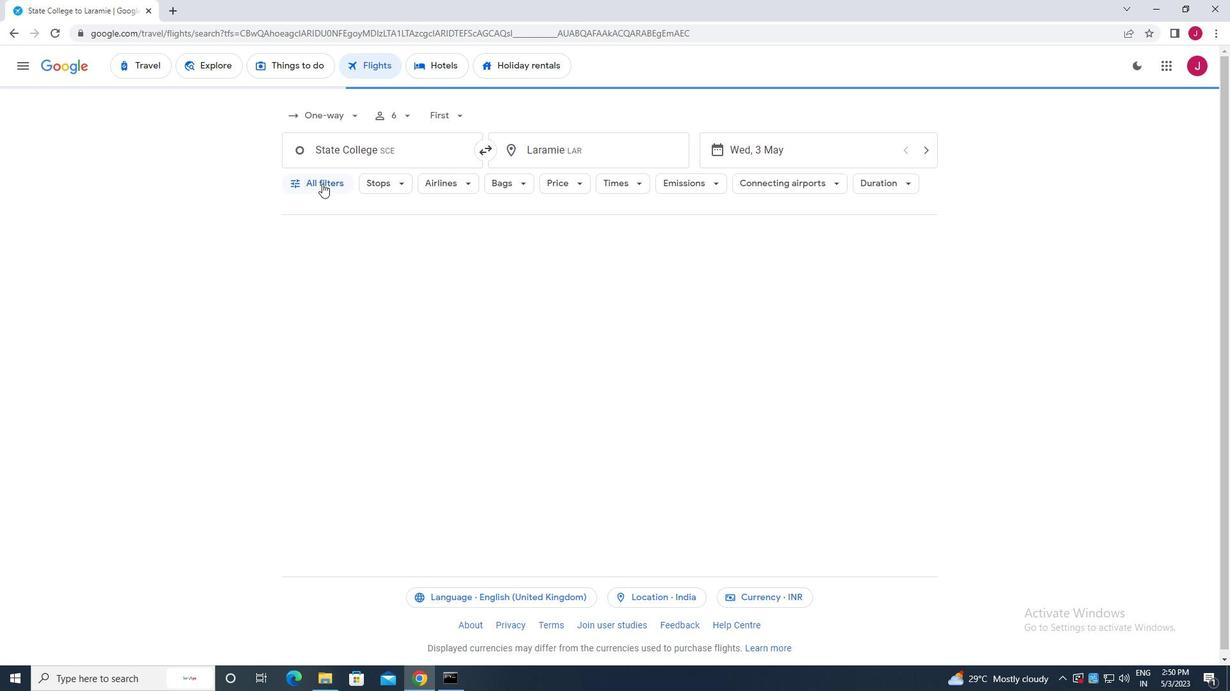 
Action: Mouse pressed left at (324, 186)
Screenshot: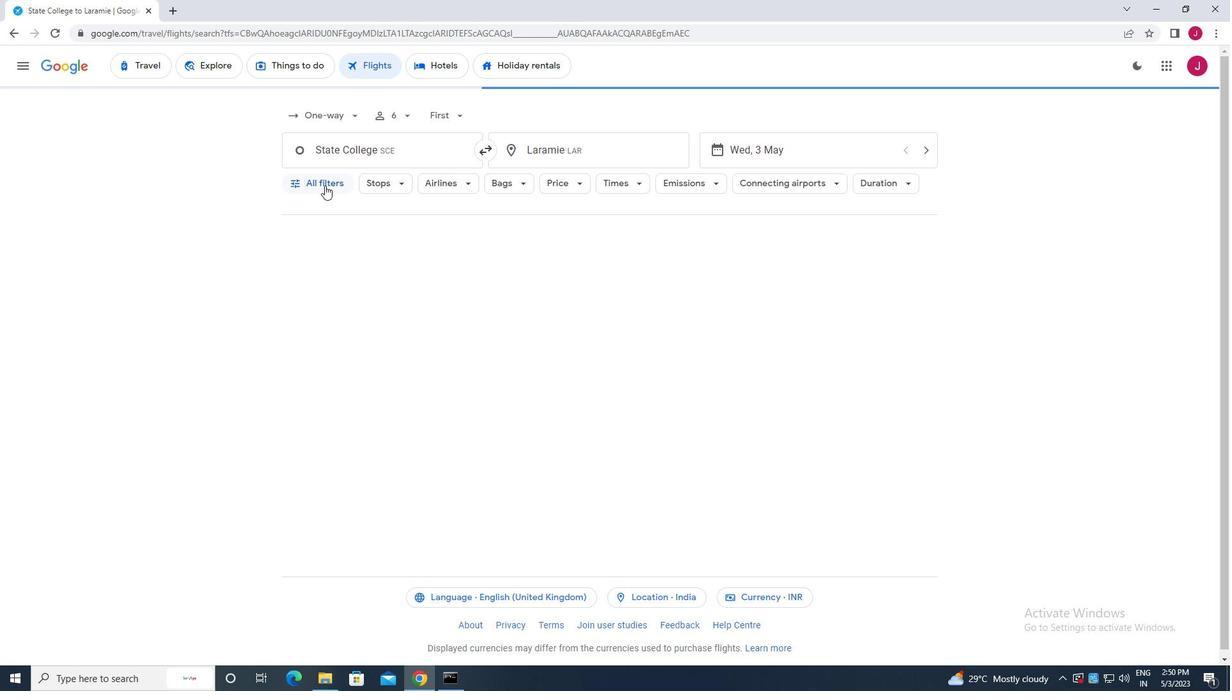 
Action: Mouse moved to (351, 279)
Screenshot: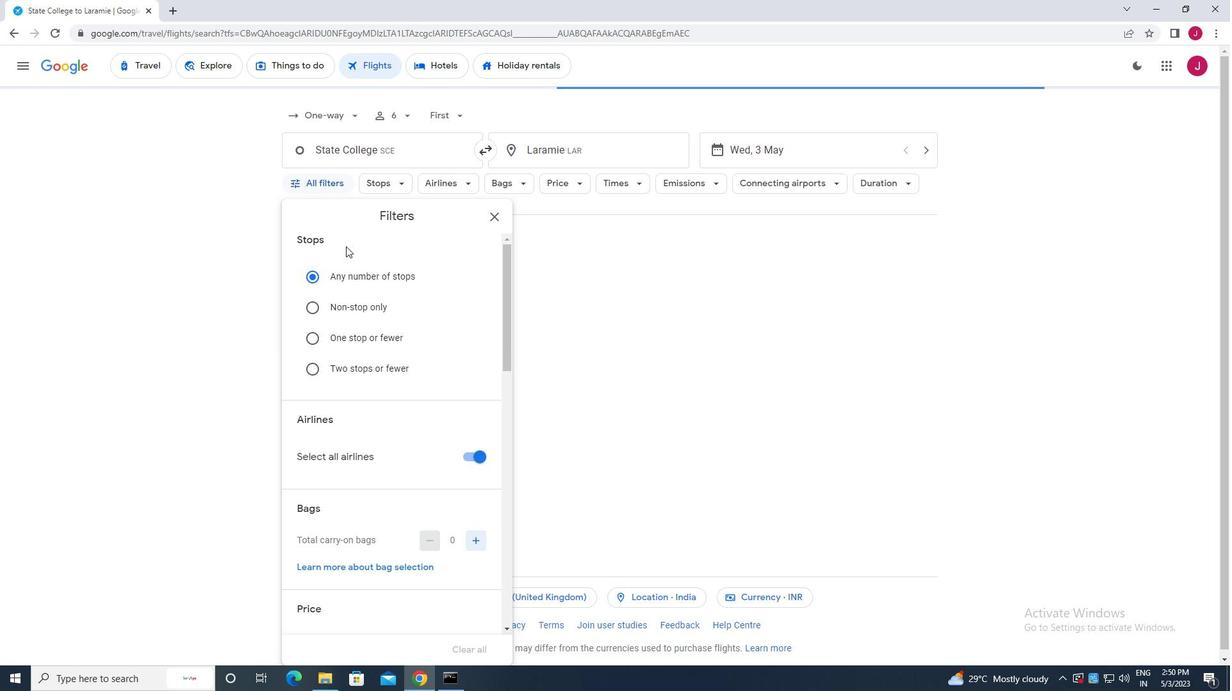 
Action: Mouse scrolled (351, 279) with delta (0, 0)
Screenshot: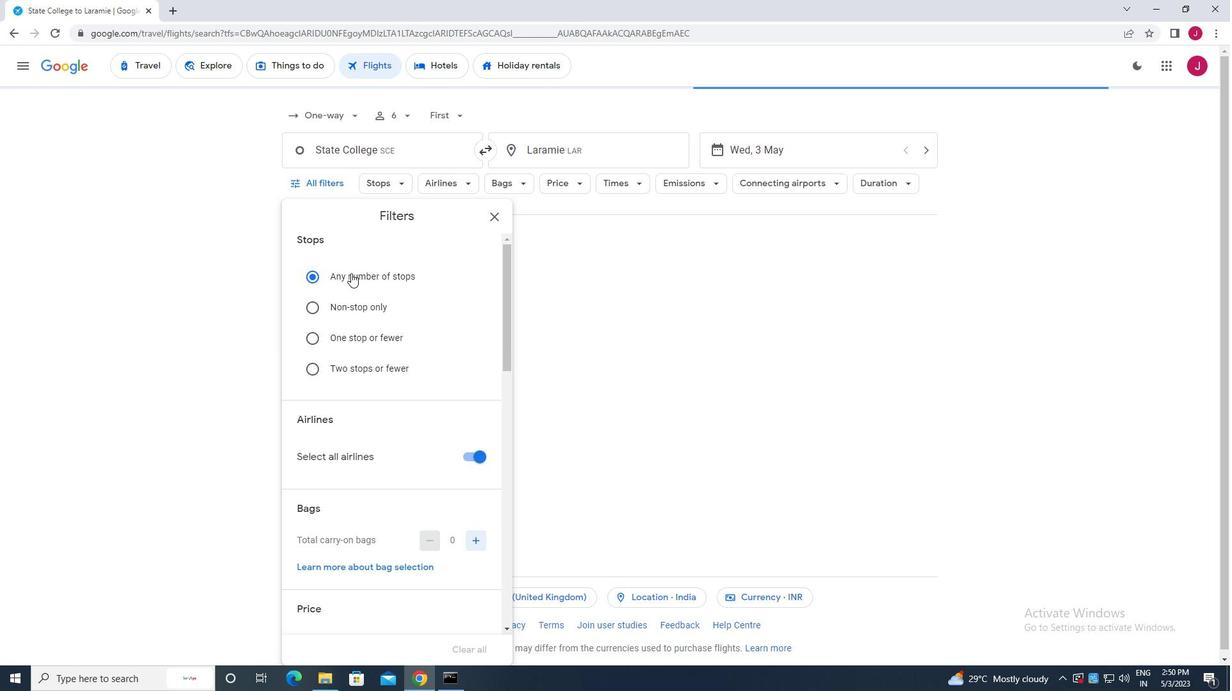 
Action: Mouse scrolled (351, 279) with delta (0, 0)
Screenshot: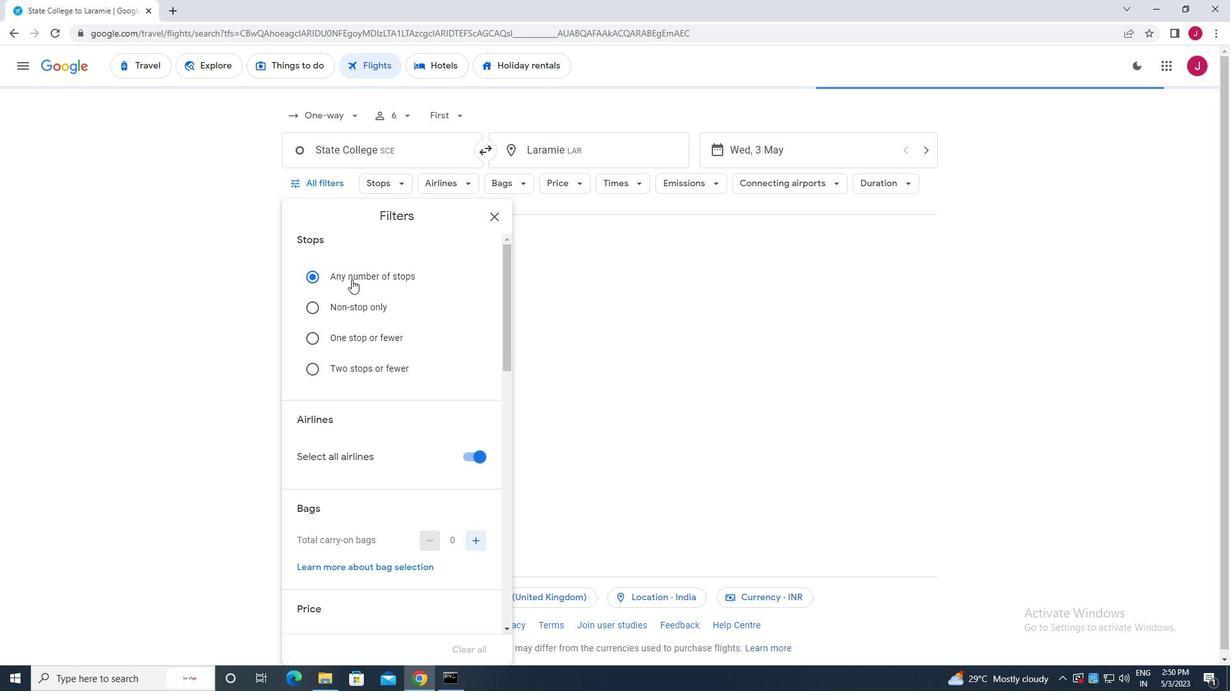 
Action: Mouse moved to (352, 279)
Screenshot: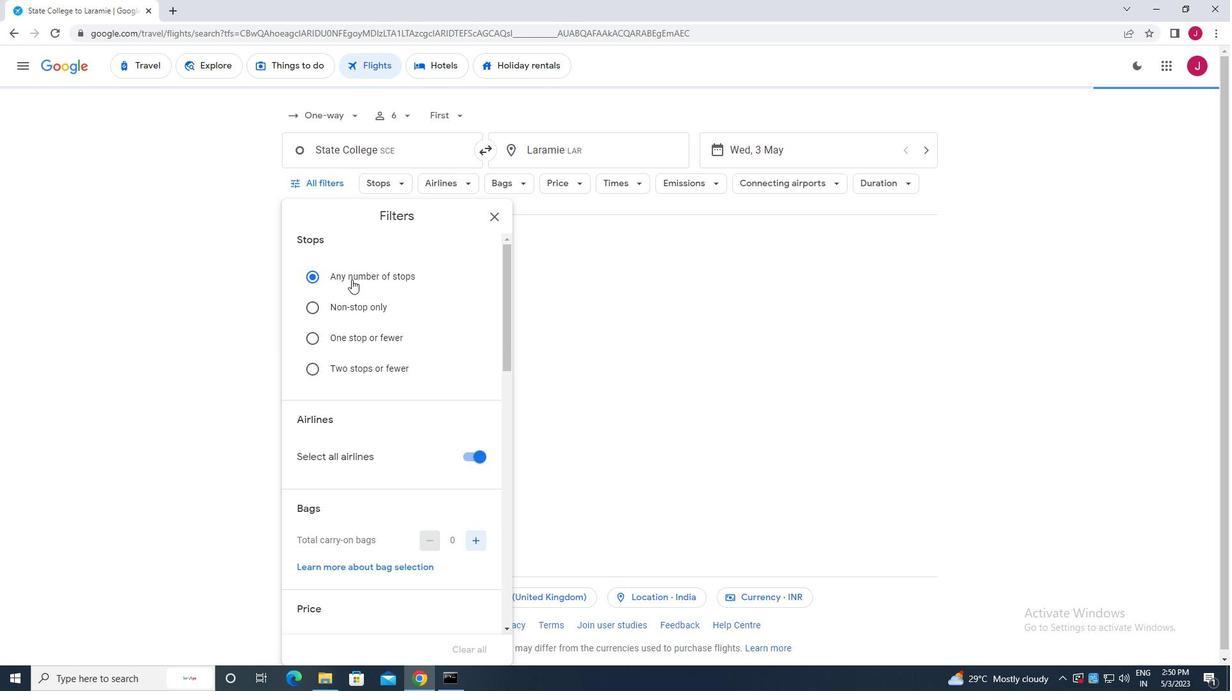 
Action: Mouse scrolled (352, 279) with delta (0, 0)
Screenshot: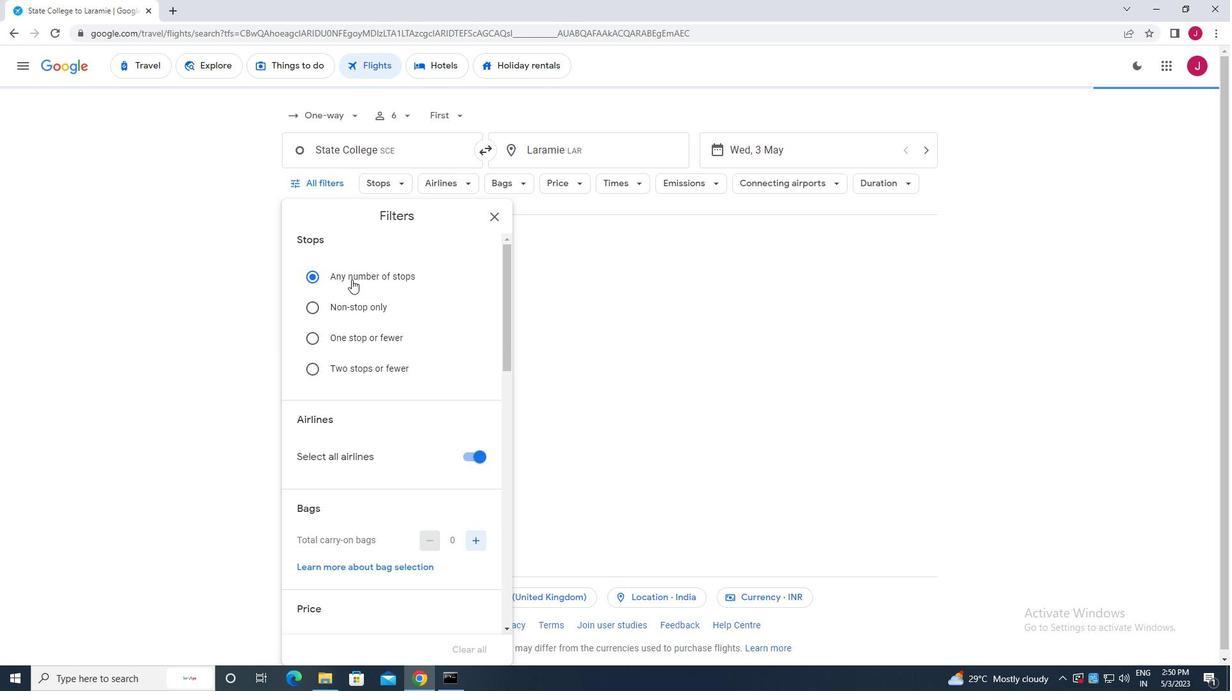 
Action: Mouse moved to (422, 267)
Screenshot: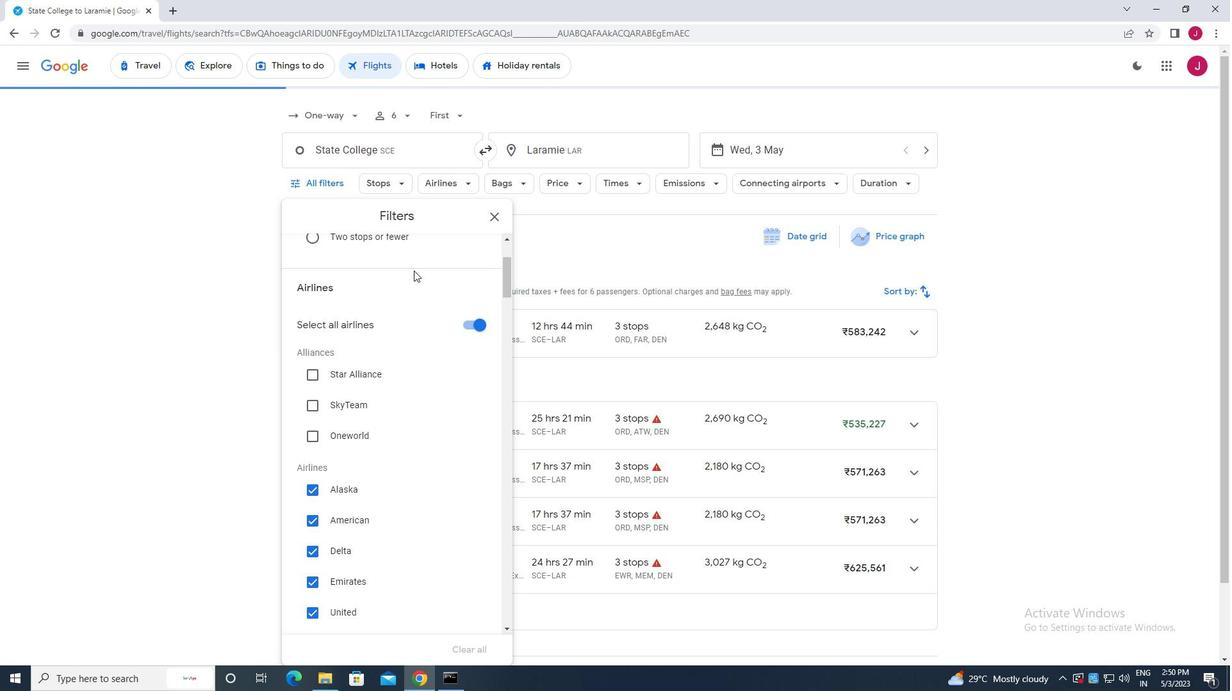 
Action: Mouse scrolled (422, 267) with delta (0, 0)
Screenshot: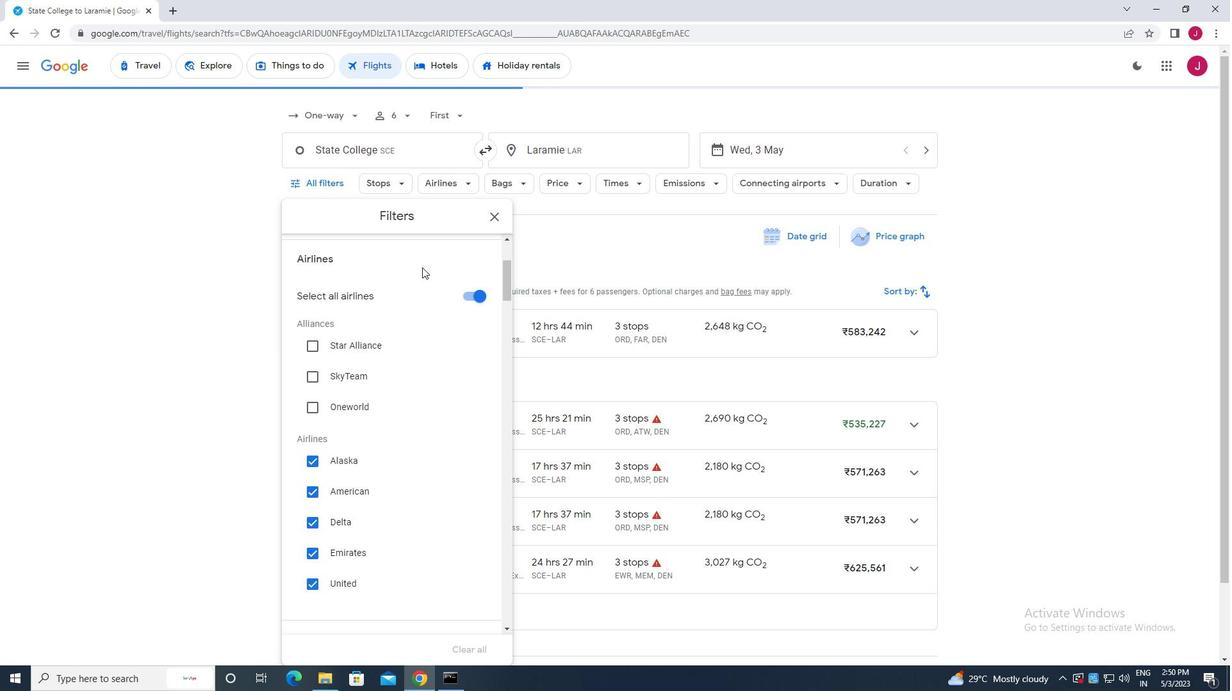 
Action: Mouse moved to (458, 271)
Screenshot: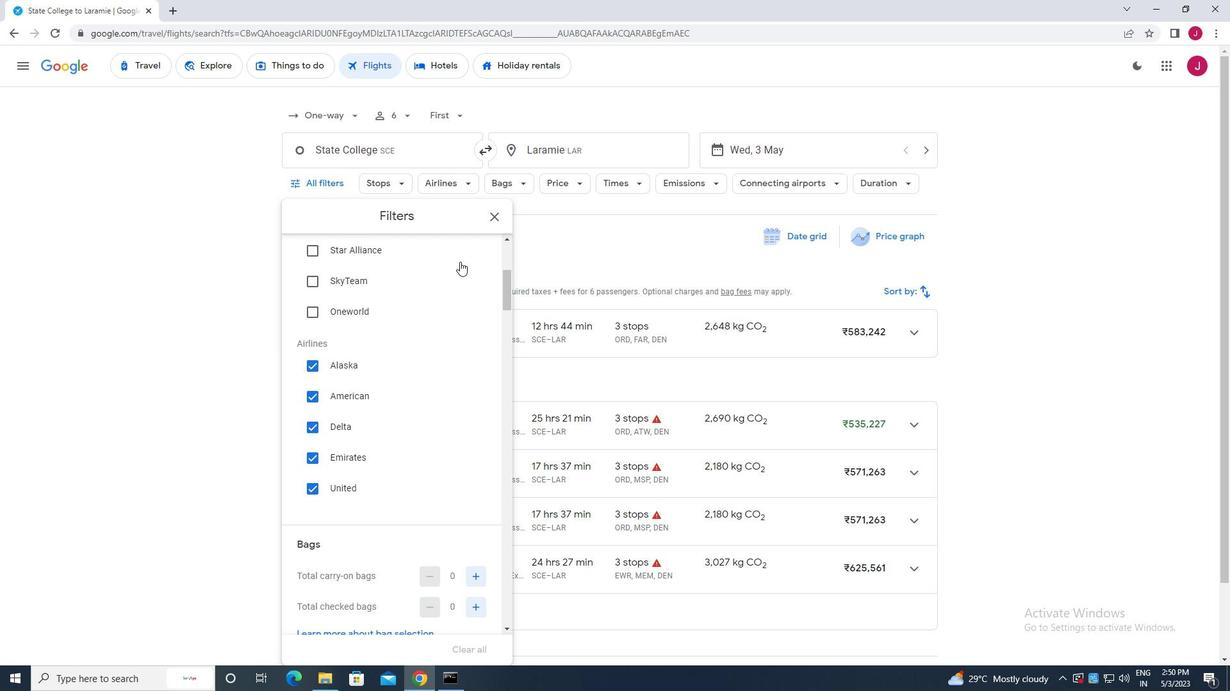 
Action: Mouse scrolled (458, 272) with delta (0, 0)
Screenshot: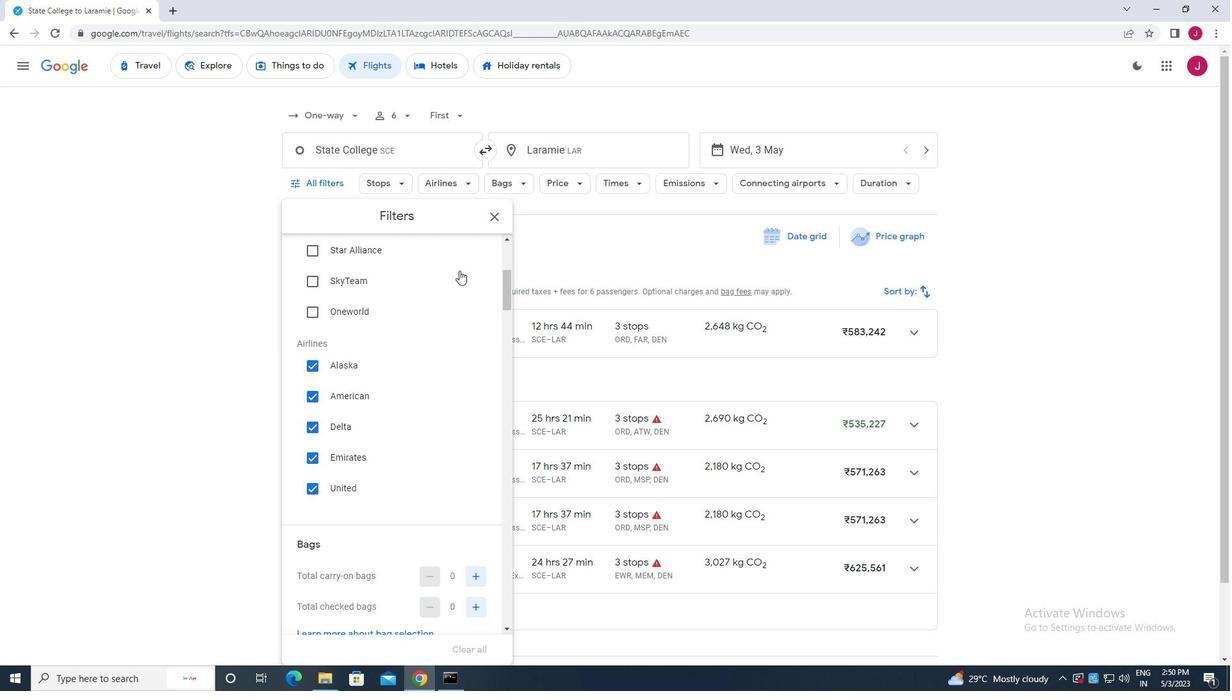 
Action: Mouse moved to (468, 268)
Screenshot: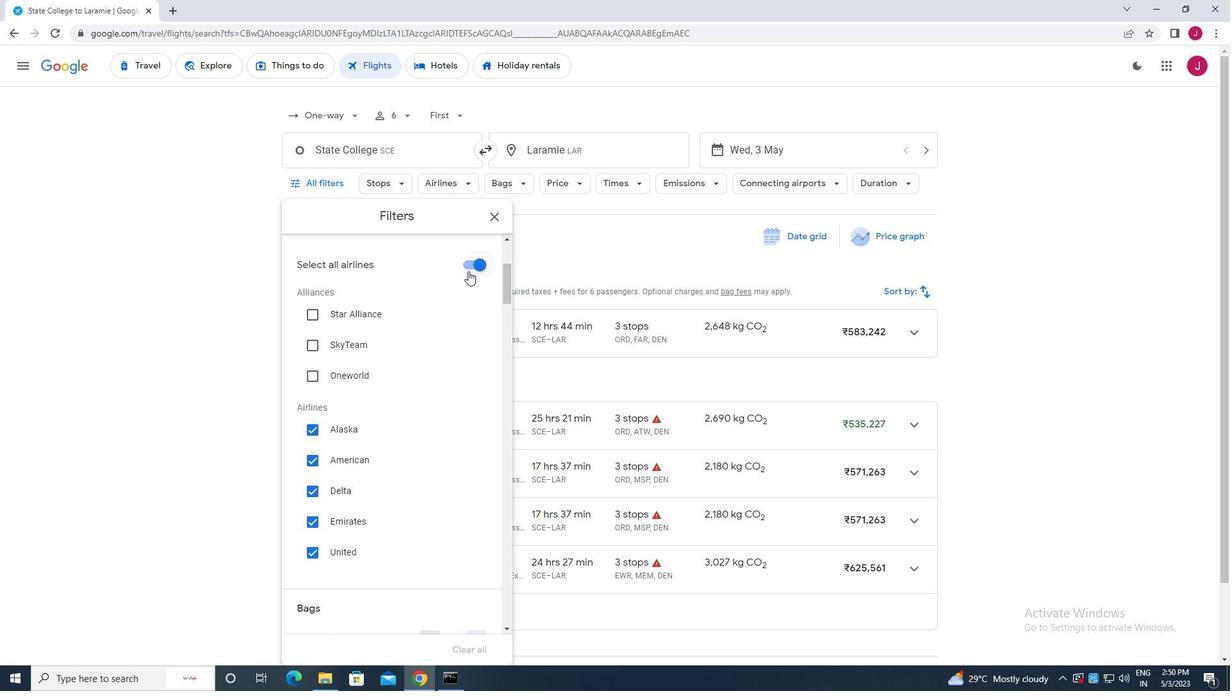 
Action: Mouse pressed left at (468, 268)
Screenshot: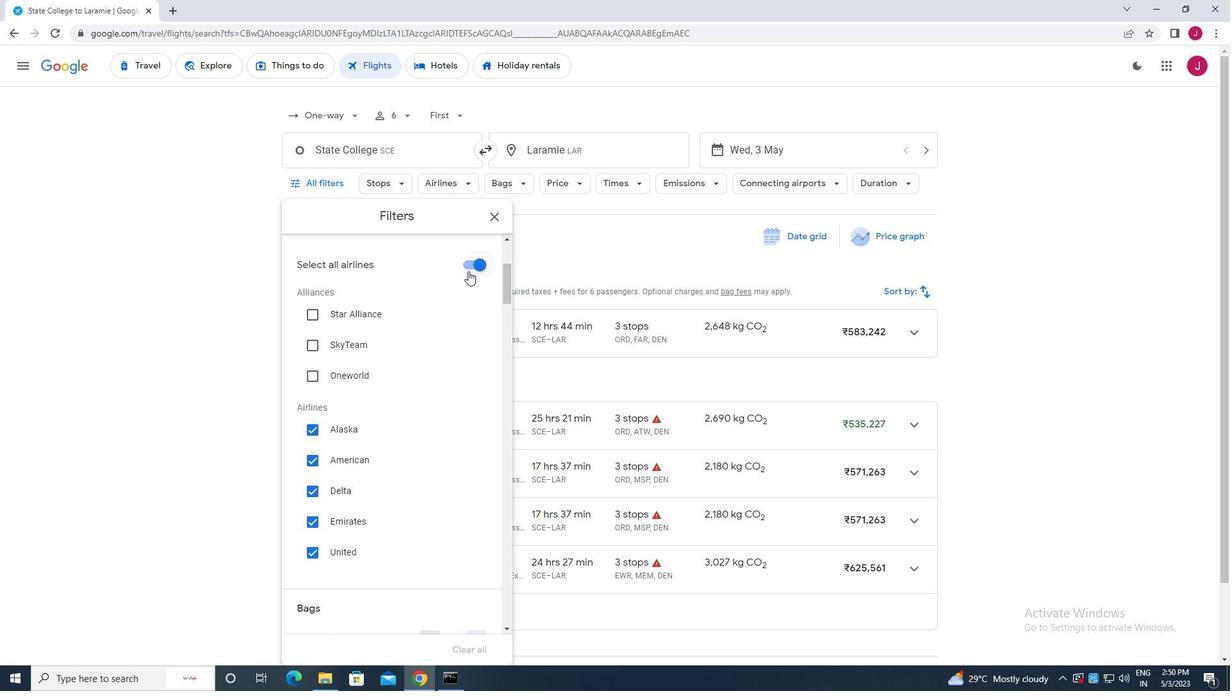 
Action: Mouse moved to (354, 309)
Screenshot: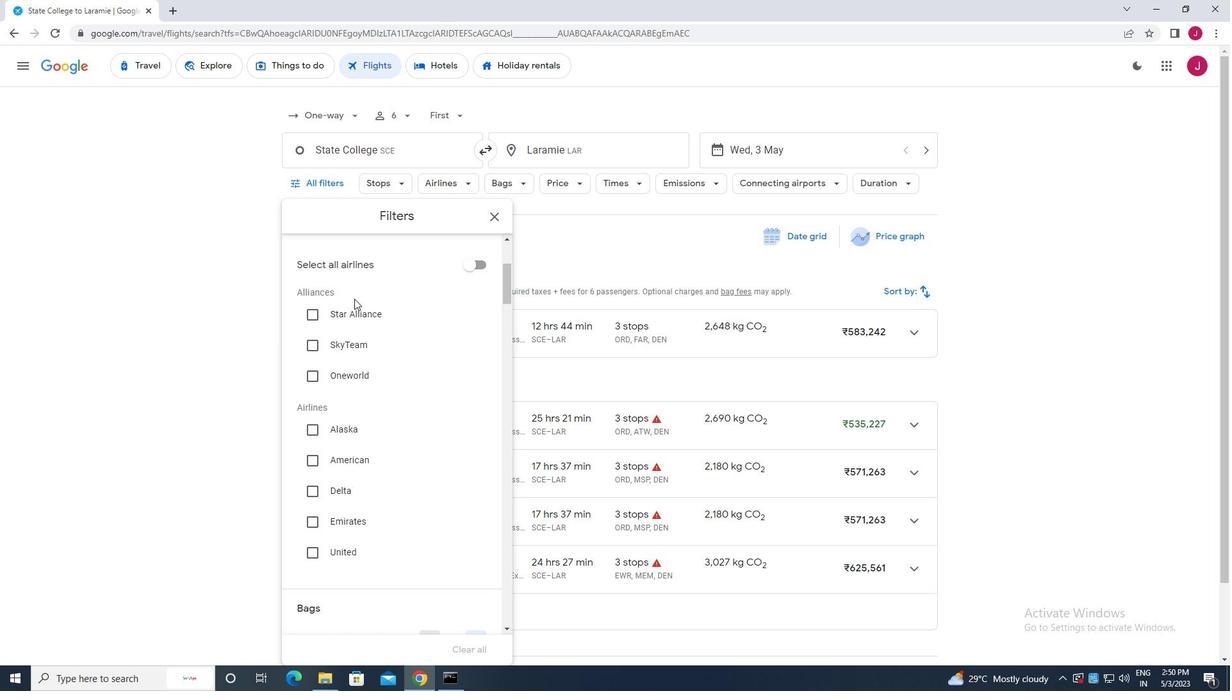 
Action: Mouse scrolled (354, 308) with delta (0, 0)
Screenshot: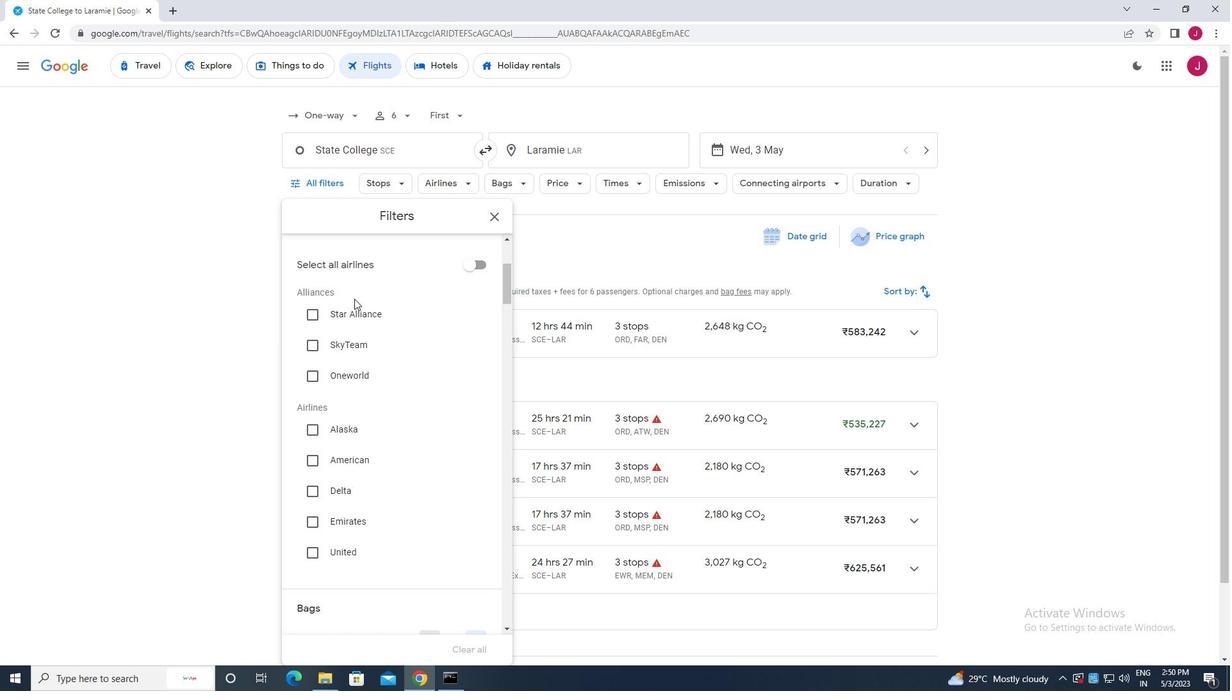 
Action: Mouse moved to (353, 317)
Screenshot: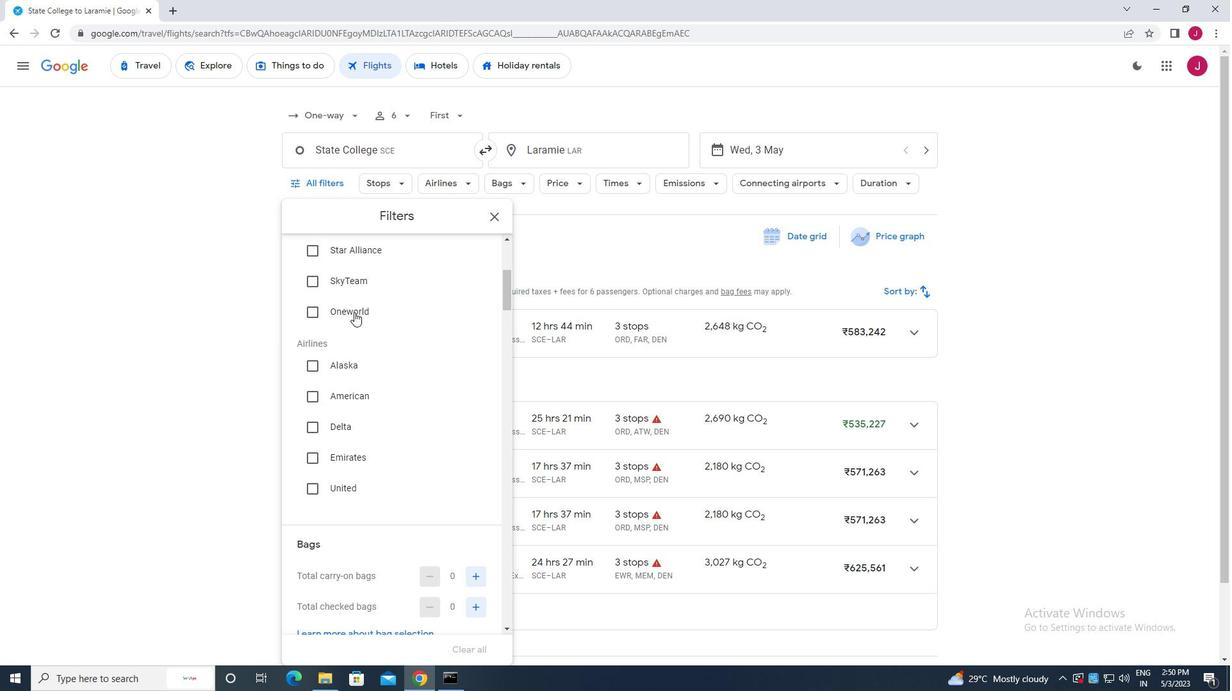 
Action: Mouse scrolled (353, 316) with delta (0, 0)
Screenshot: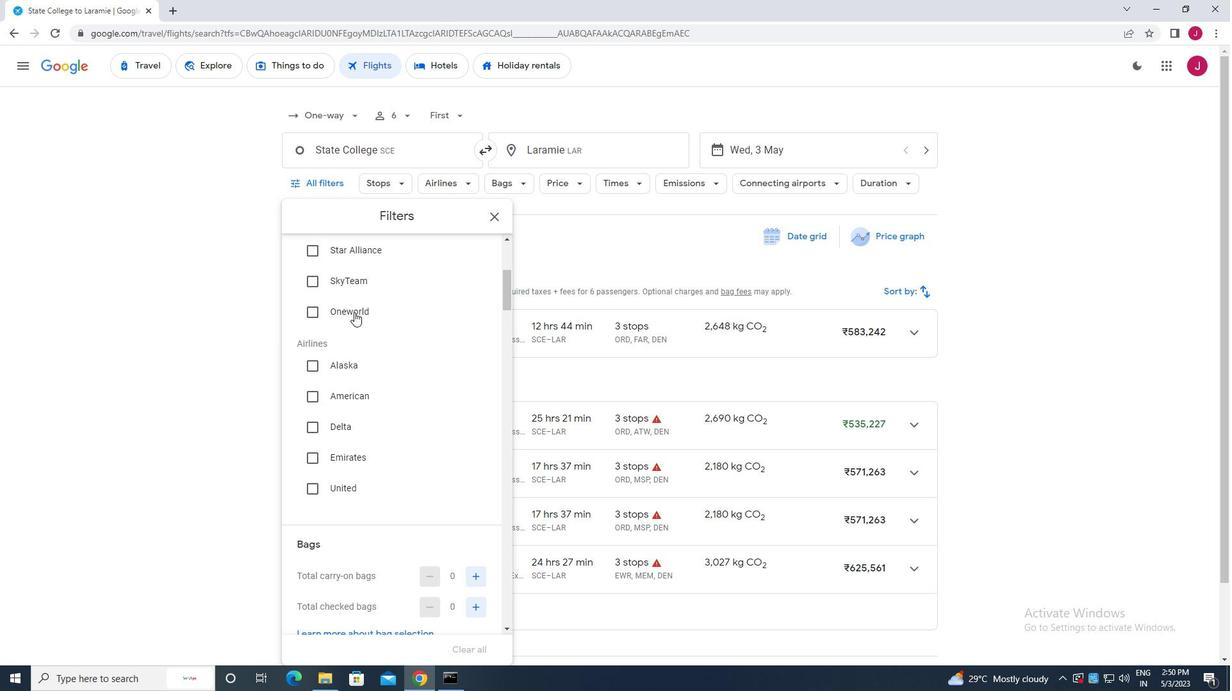 
Action: Mouse moved to (353, 320)
Screenshot: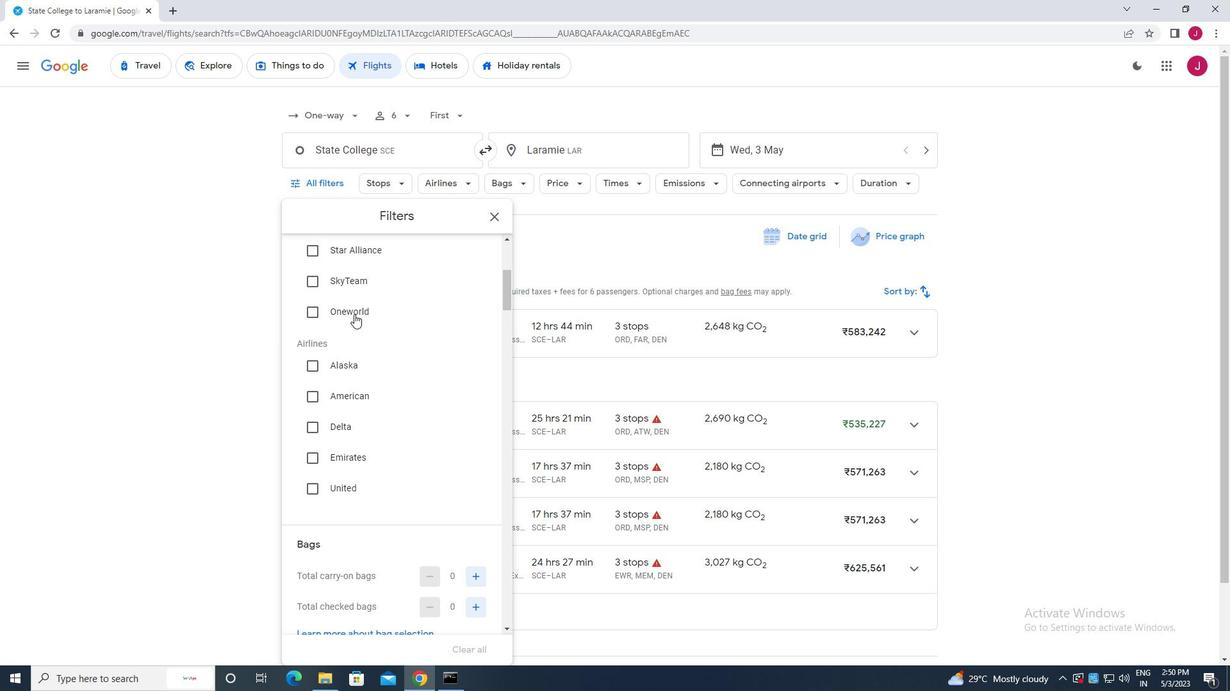 
Action: Mouse scrolled (353, 319) with delta (0, 0)
Screenshot: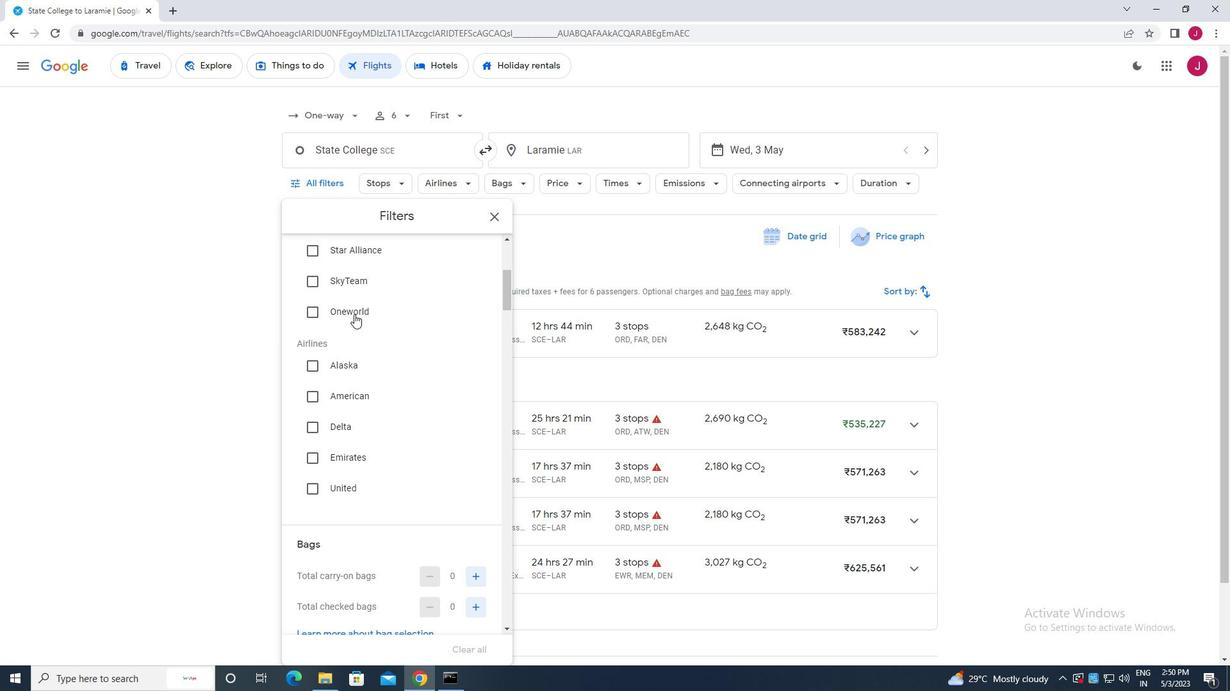 
Action: Mouse moved to (353, 321)
Screenshot: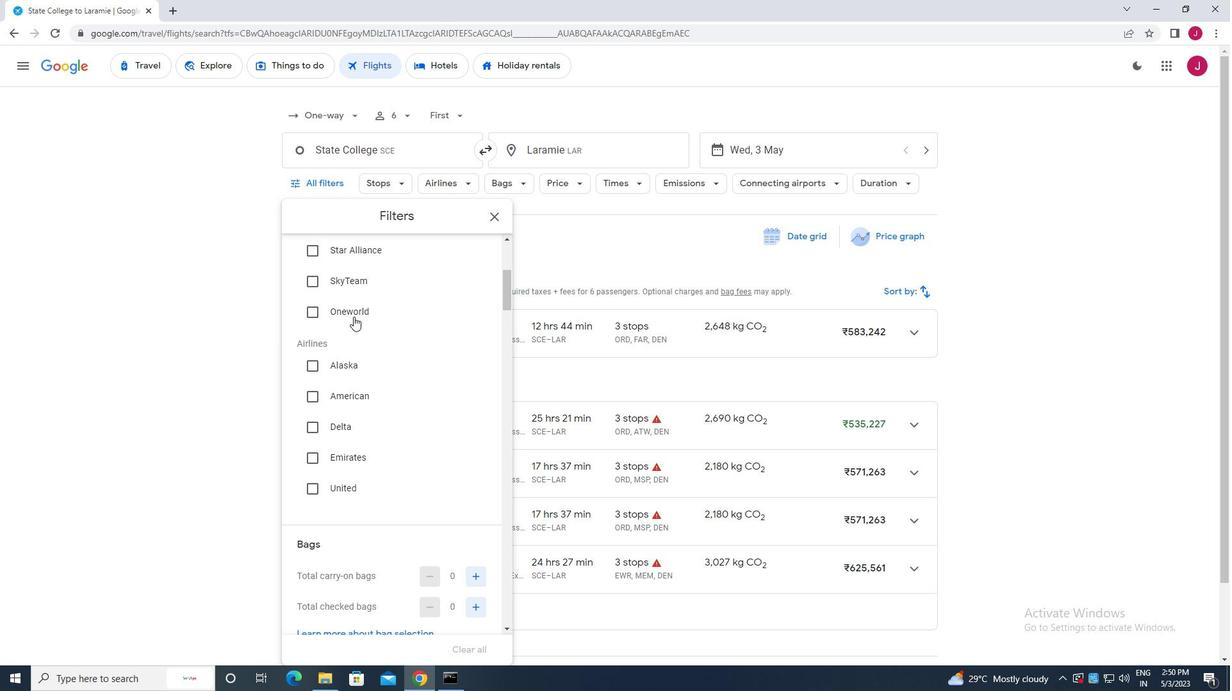 
Action: Mouse scrolled (353, 320) with delta (0, 0)
Screenshot: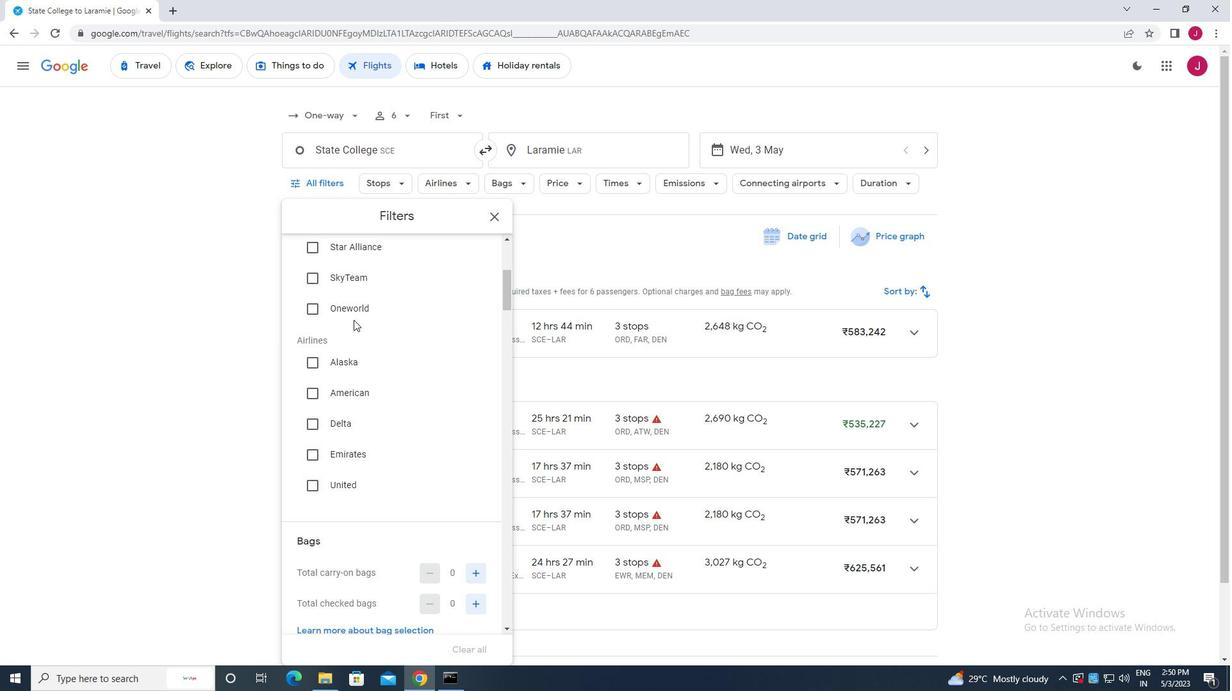 
Action: Mouse moved to (353, 324)
Screenshot: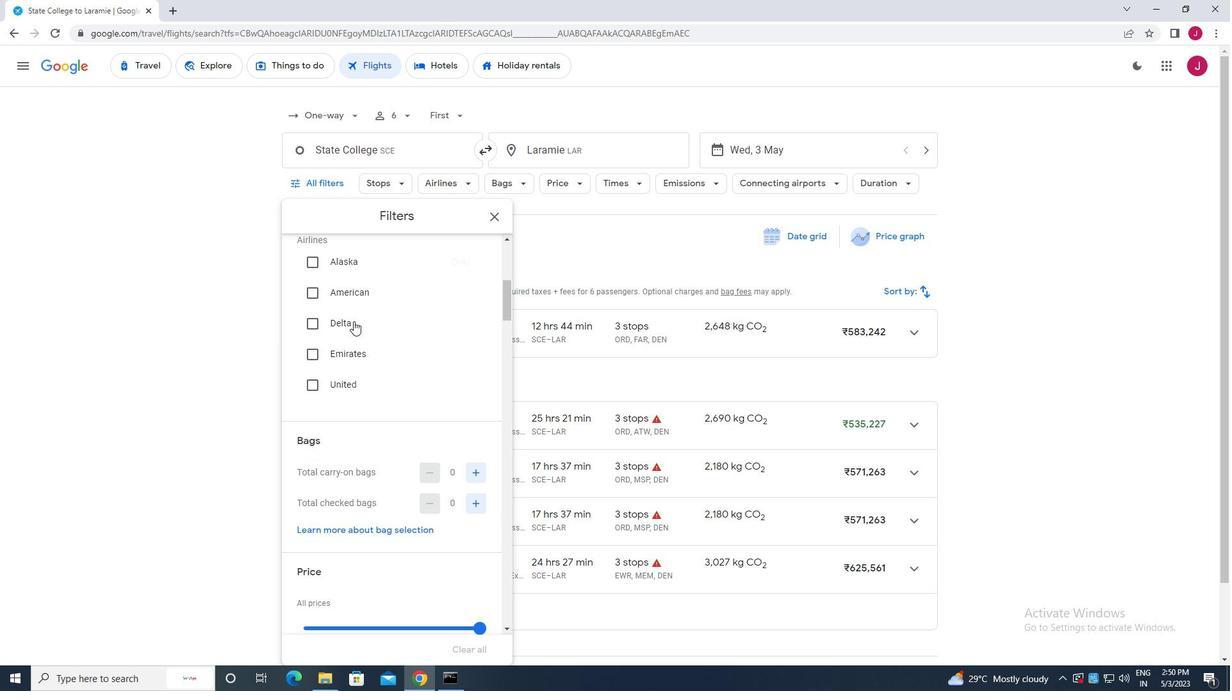 
Action: Mouse scrolled (353, 323) with delta (0, 0)
Screenshot: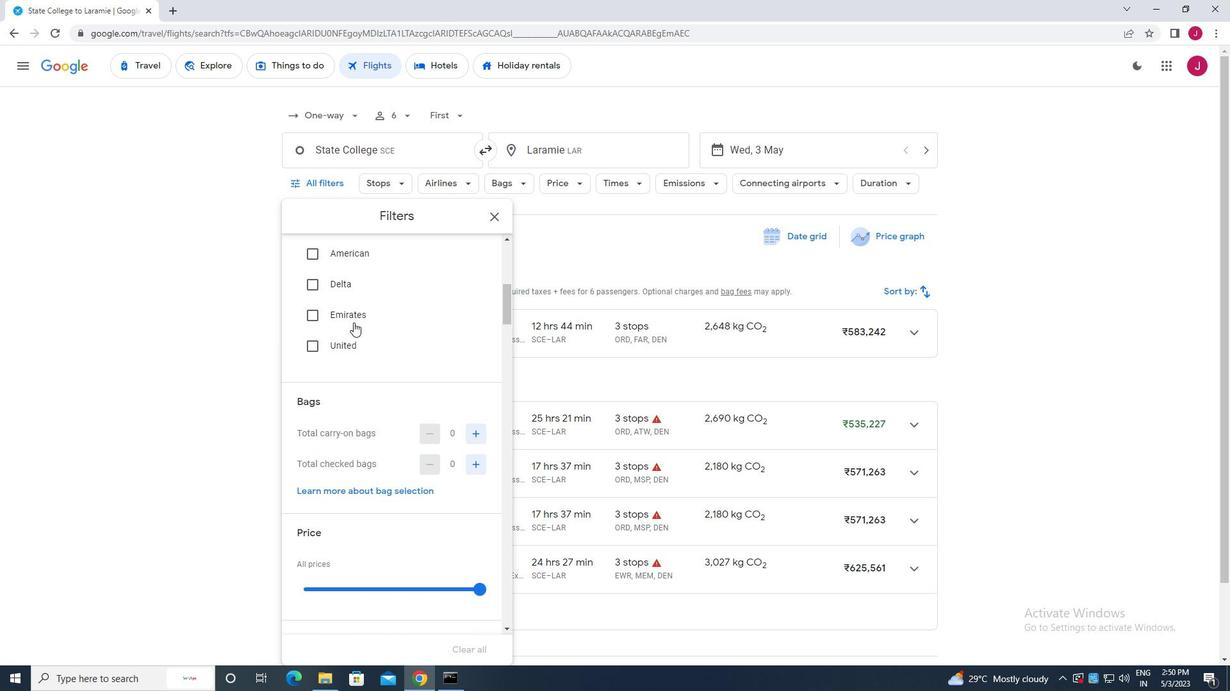 
Action: Mouse moved to (468, 349)
Screenshot: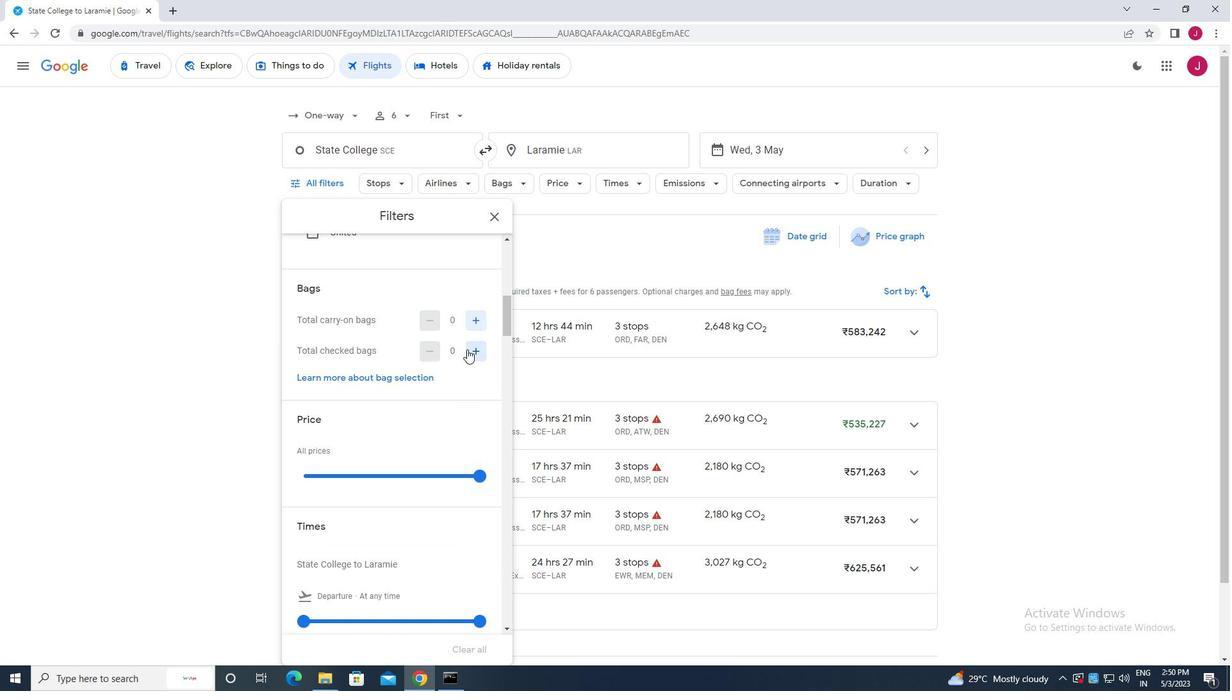 
Action: Mouse pressed left at (468, 349)
Screenshot: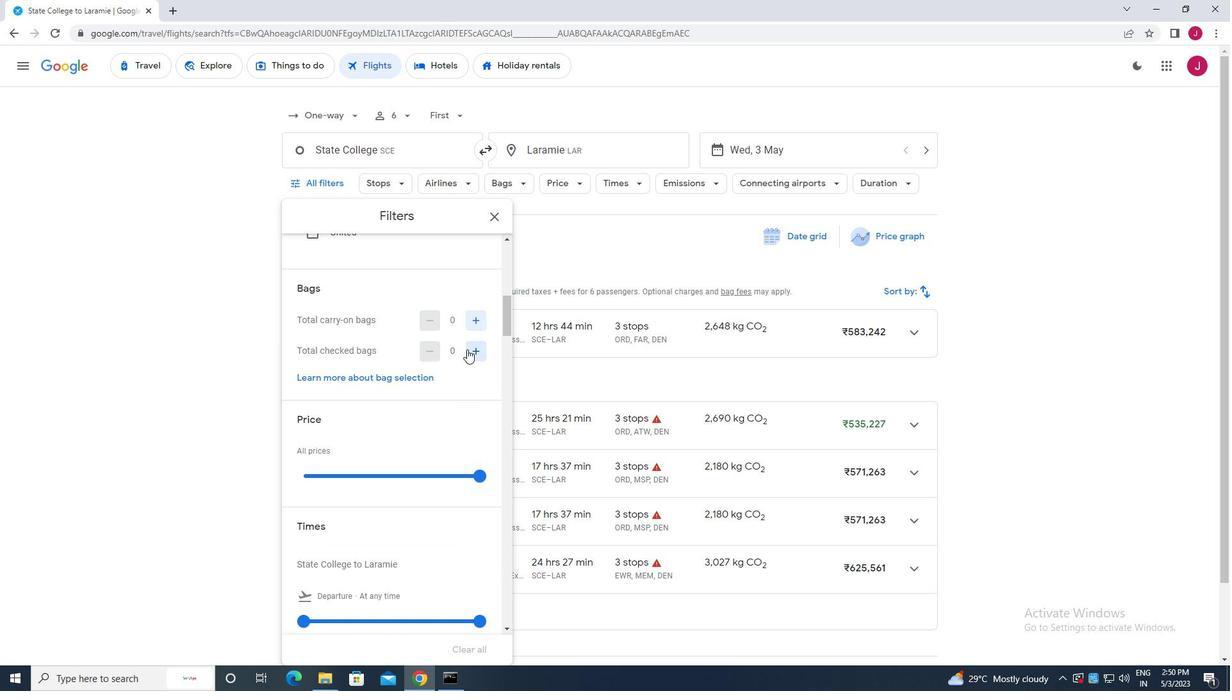 
Action: Mouse pressed left at (468, 349)
Screenshot: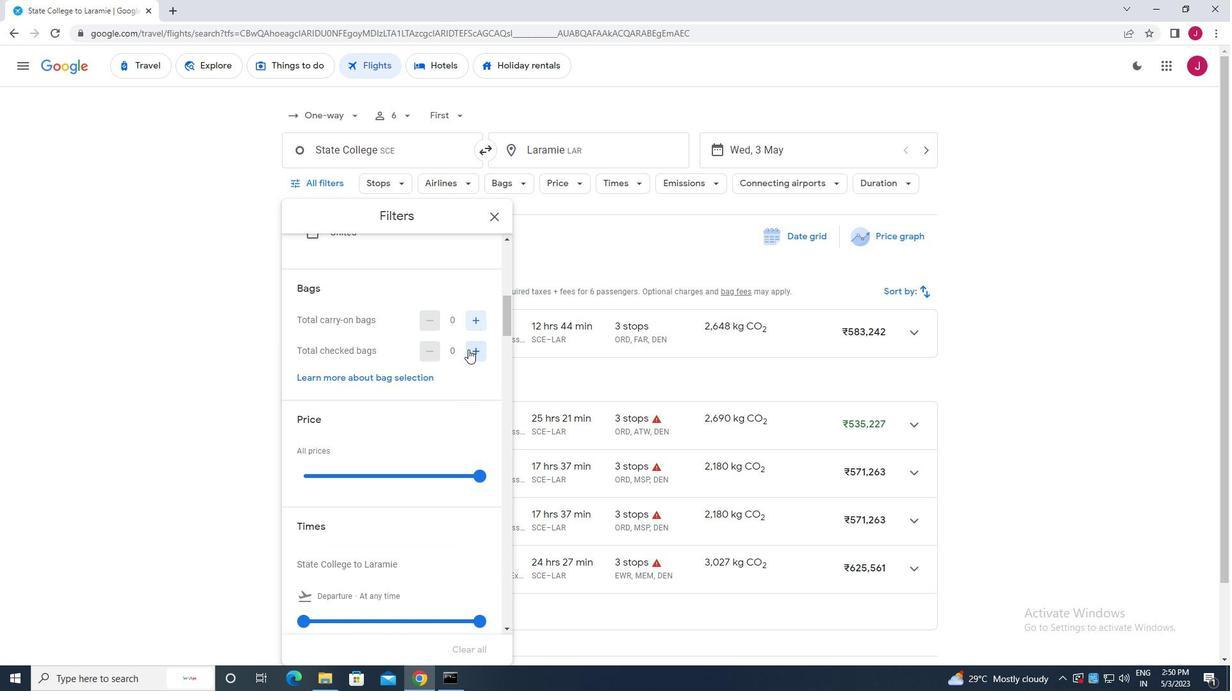 
Action: Mouse moved to (478, 474)
Screenshot: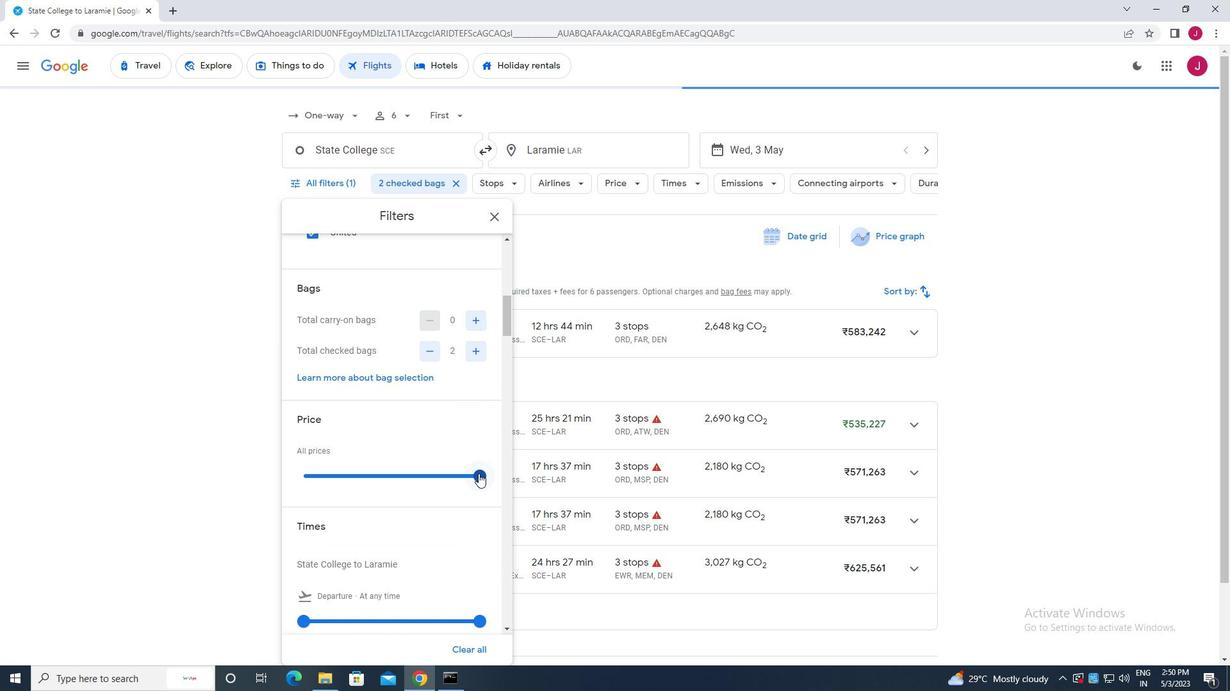 
Action: Mouse pressed left at (478, 474)
Screenshot: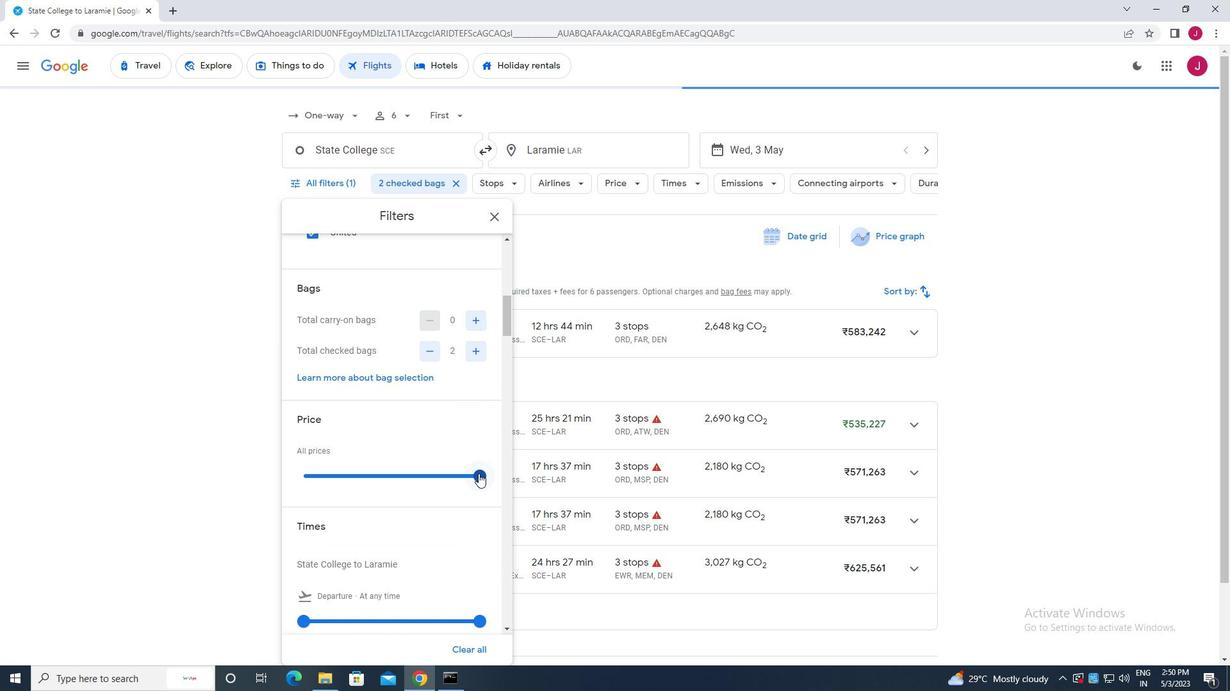 
Action: Mouse moved to (478, 479)
Screenshot: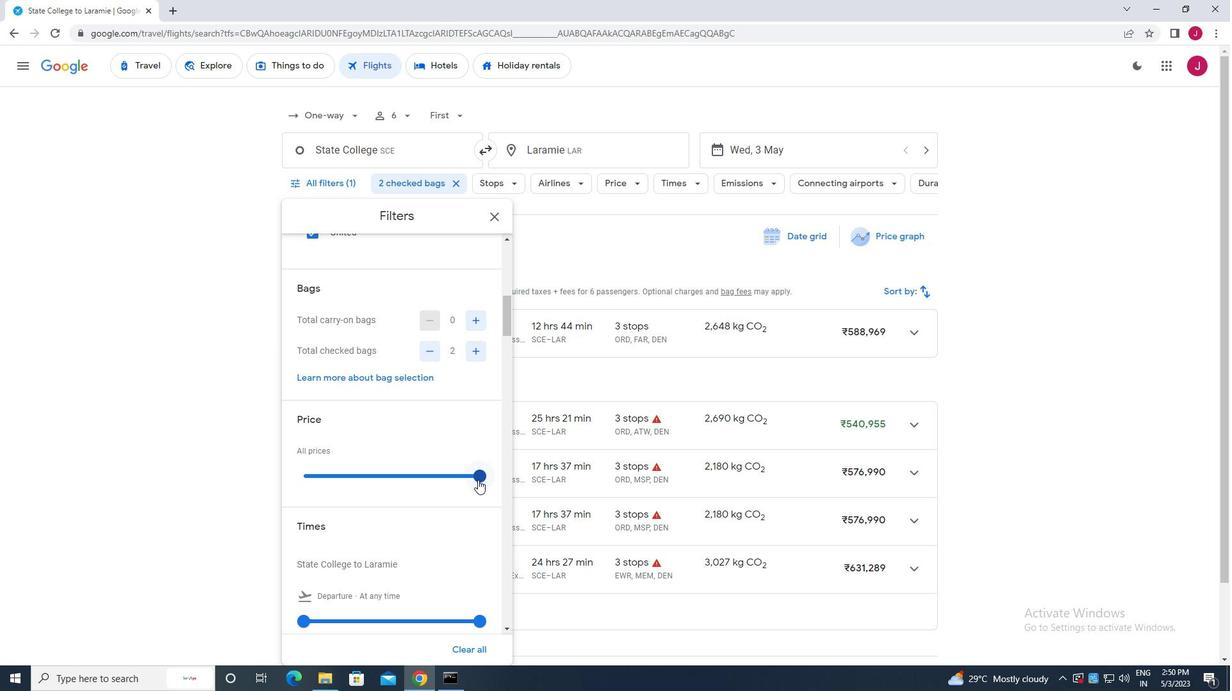 
Action: Mouse pressed left at (478, 479)
Screenshot: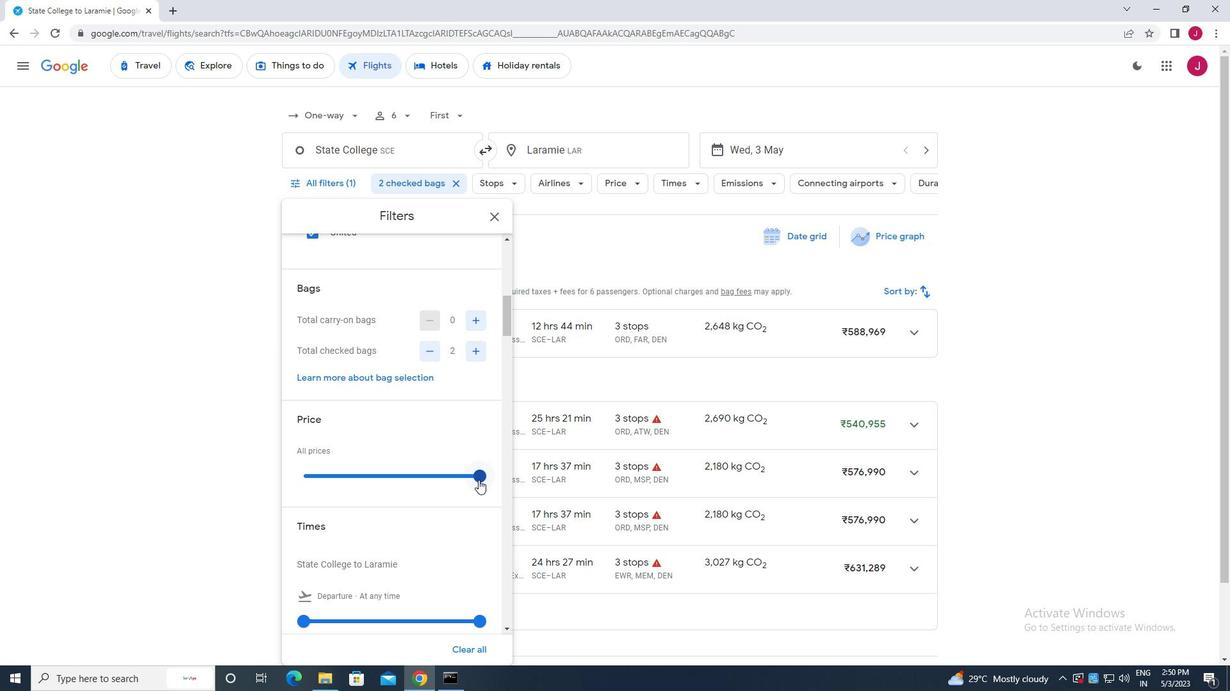 
Action: Mouse moved to (358, 454)
Screenshot: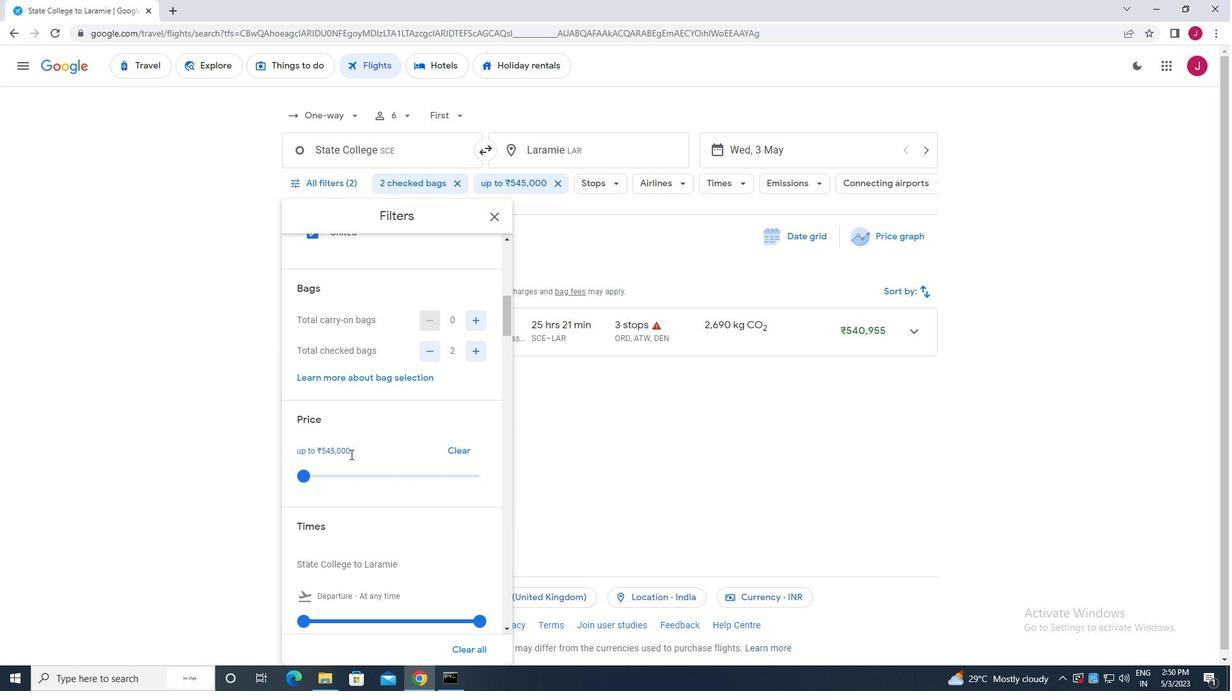 
Action: Mouse scrolled (358, 453) with delta (0, 0)
Screenshot: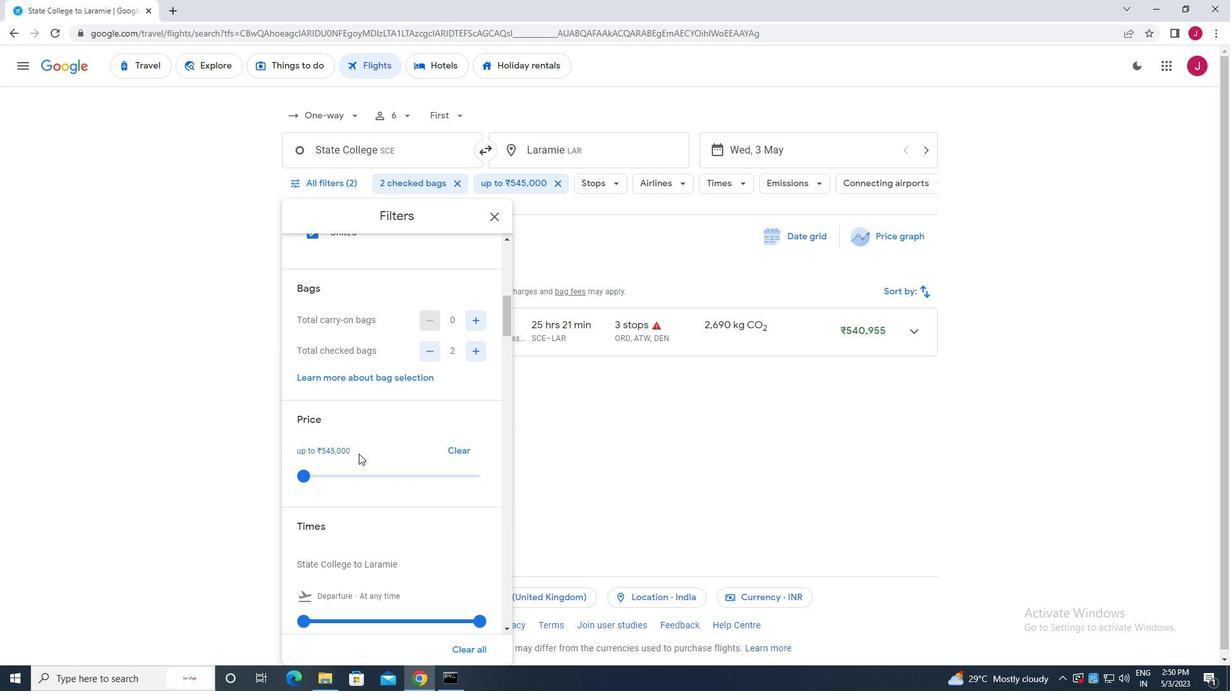 
Action: Mouse scrolled (358, 453) with delta (0, 0)
Screenshot: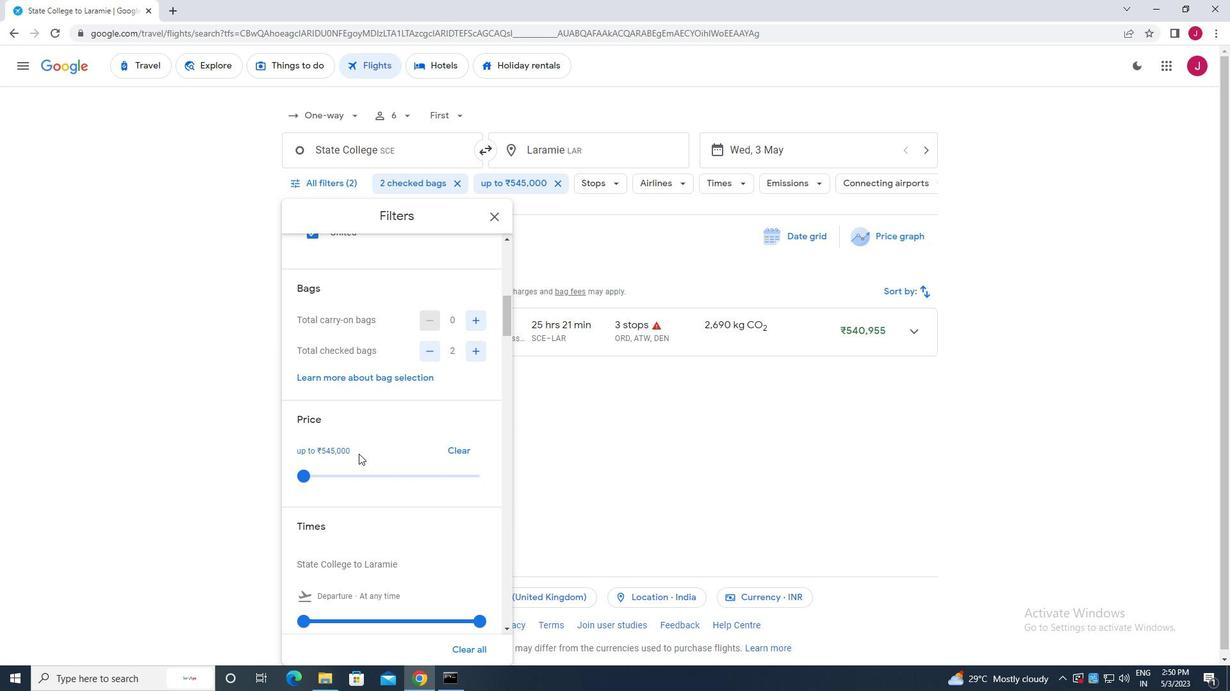 
Action: Mouse moved to (304, 492)
Screenshot: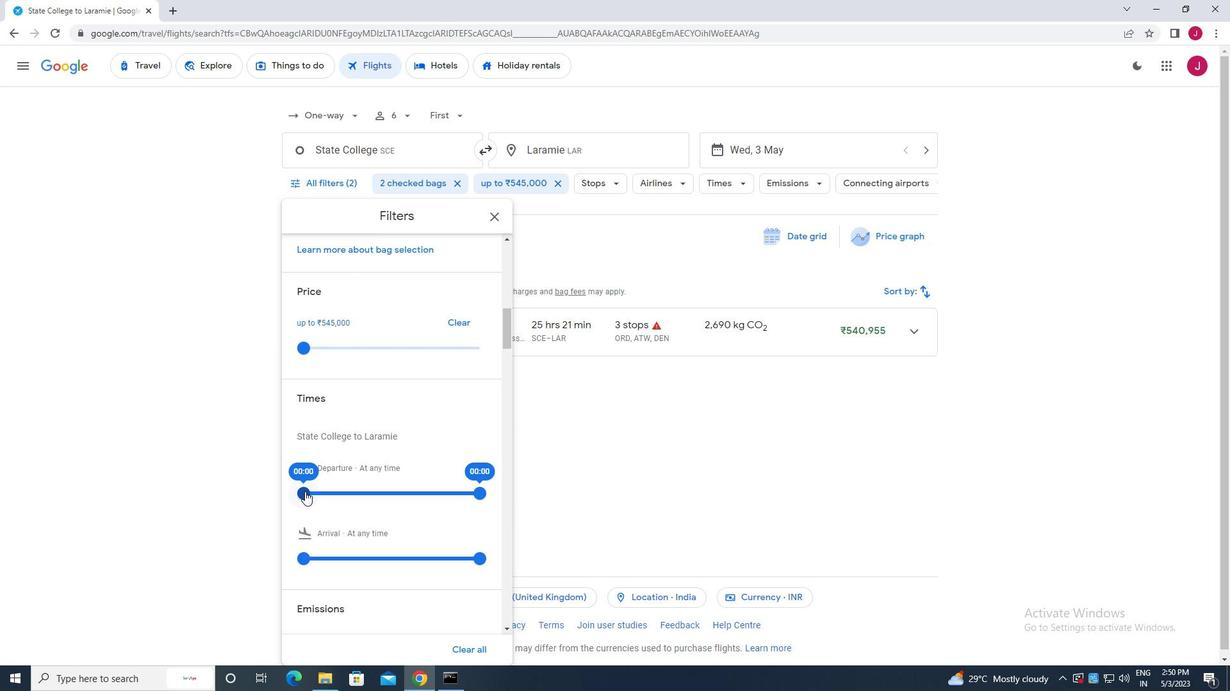 
Action: Mouse pressed left at (304, 492)
Screenshot: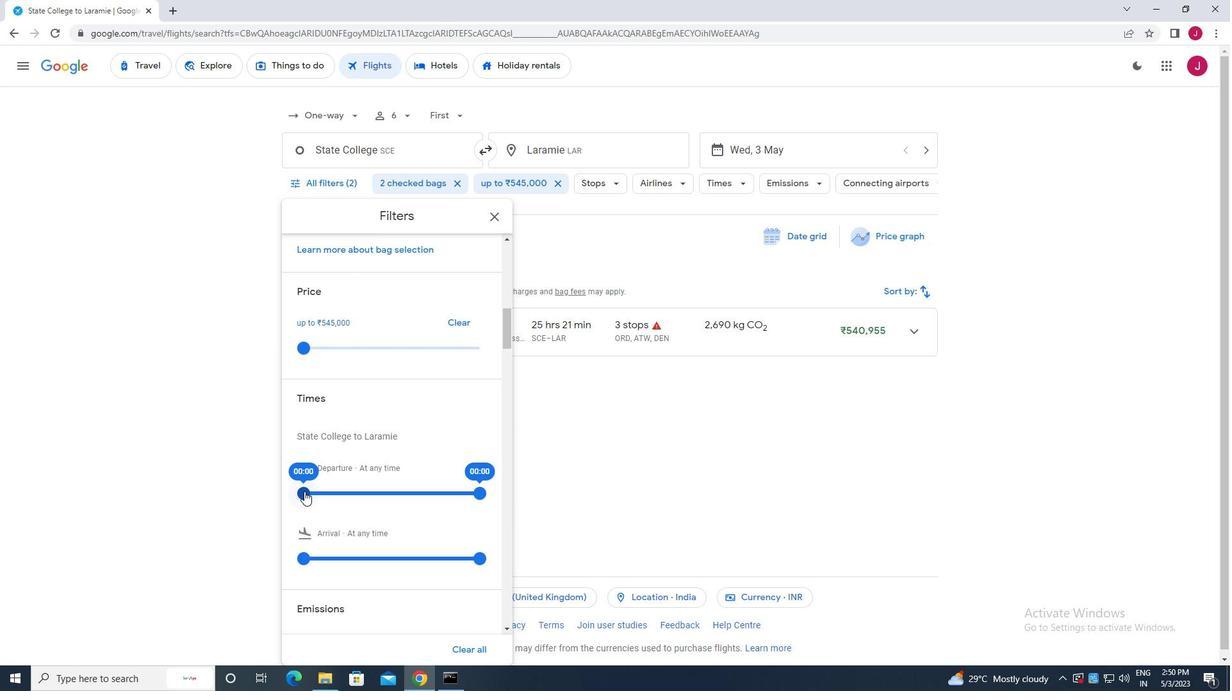 
Action: Mouse moved to (474, 493)
Screenshot: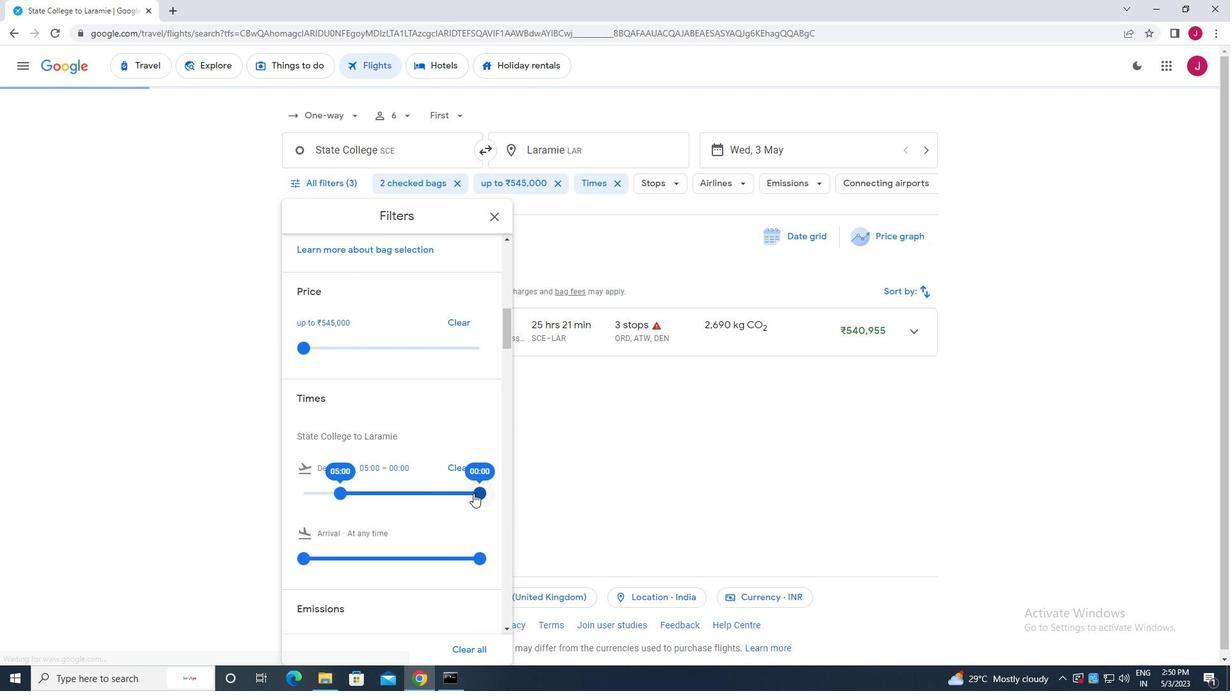 
Action: Mouse pressed left at (474, 493)
Screenshot: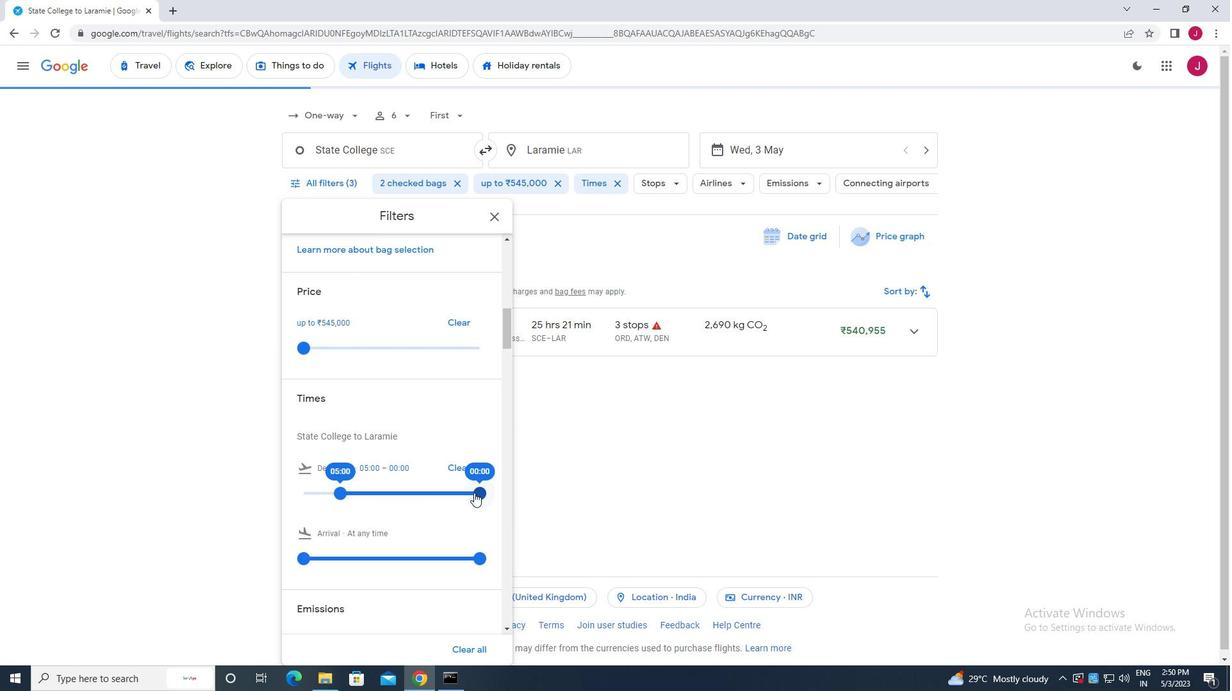 
Action: Mouse moved to (492, 214)
Screenshot: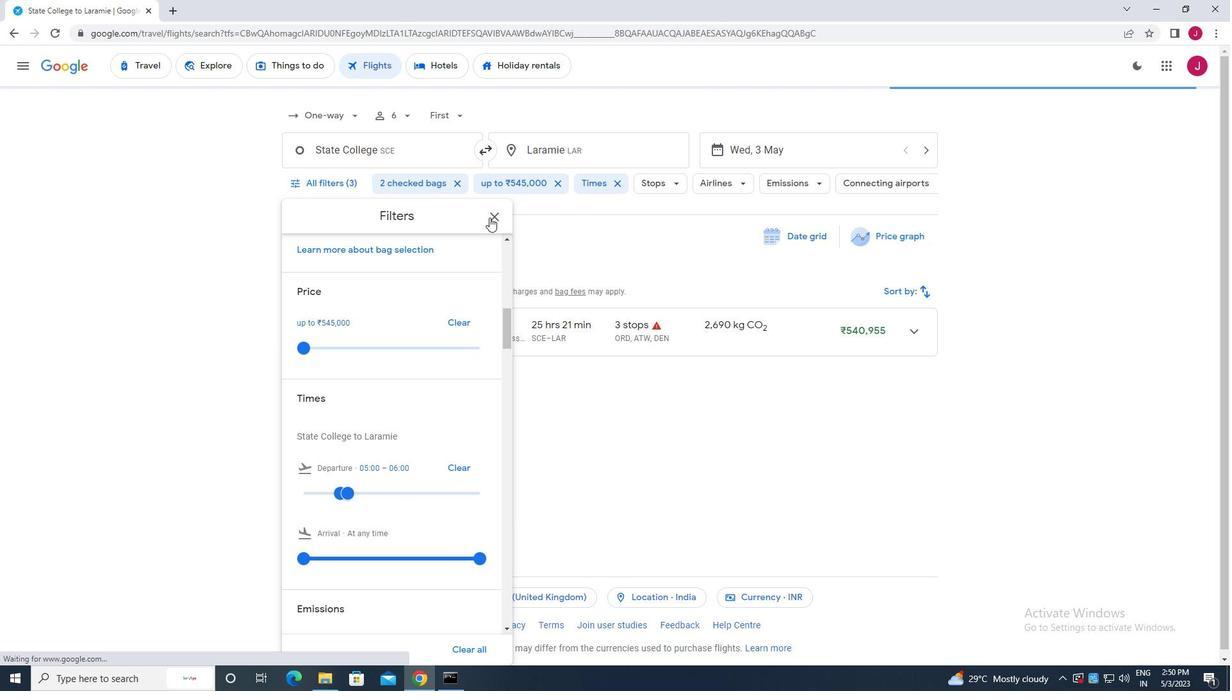 
Action: Mouse pressed left at (492, 214)
Screenshot: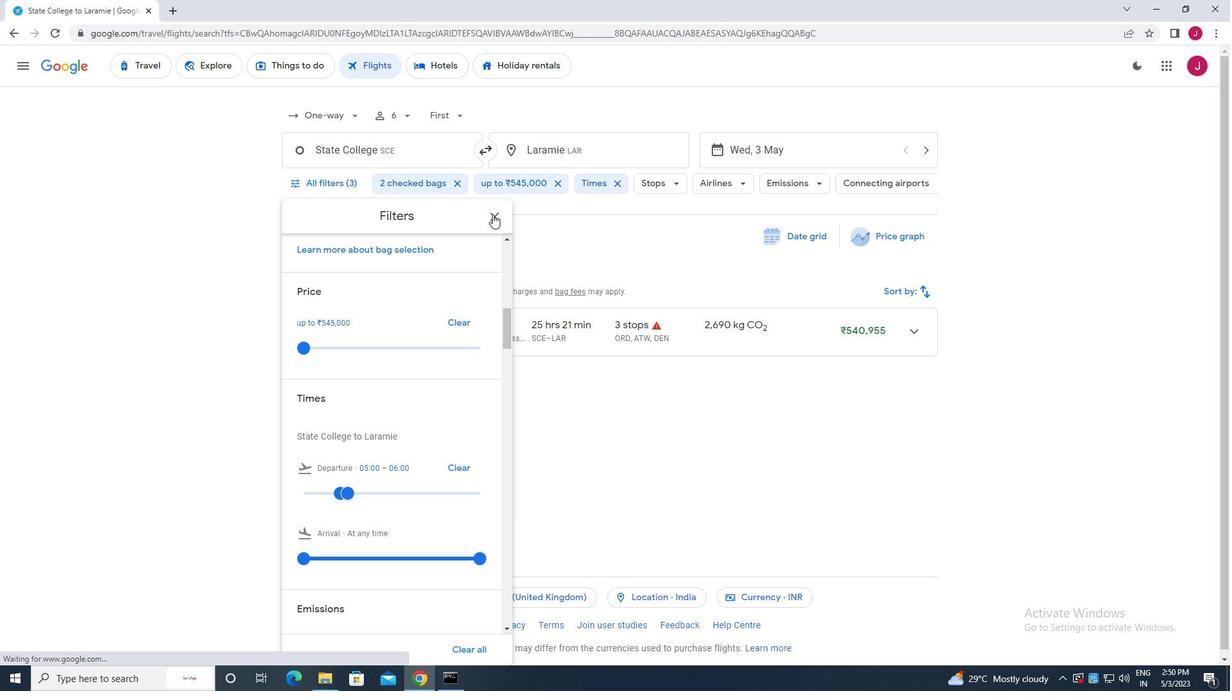 
Action: Mouse moved to (483, 223)
Screenshot: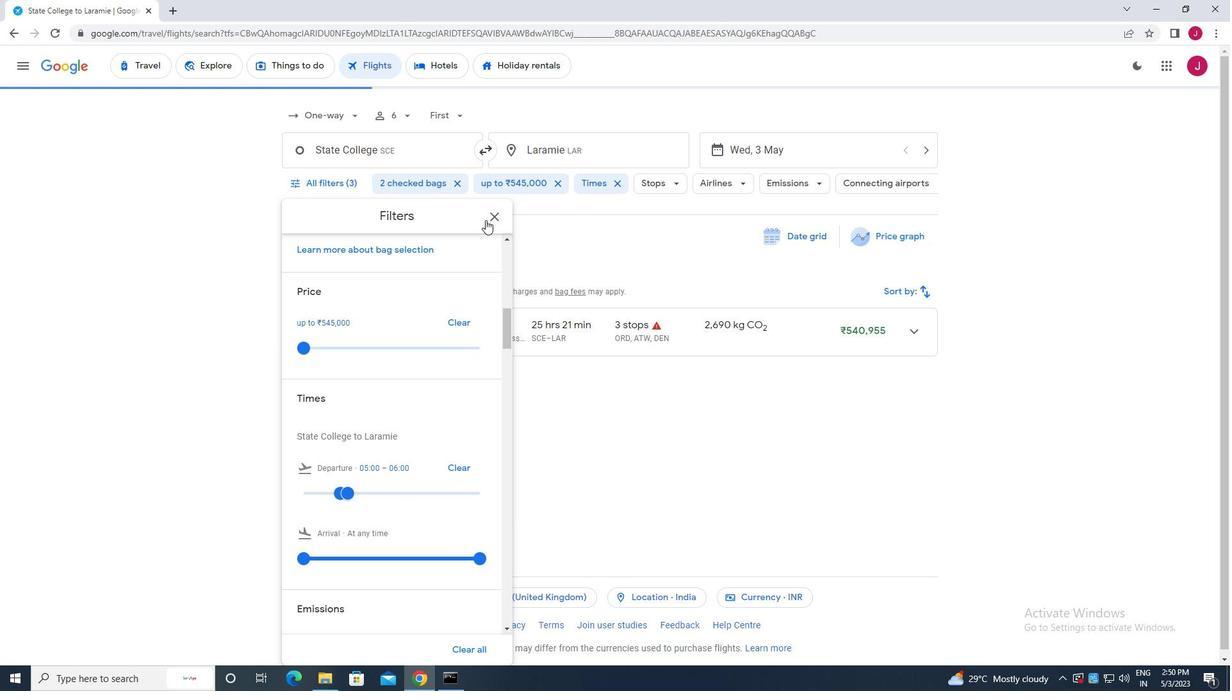 
